 Task: Log work in the project ApprisePro for the issue 'Implement a new backup and recovery solution to minimize data loss' spent time as '6w 3d 11h 1m' and remaining time as '5w 6d 15h 31m' and add a flag. Now add the issue to the epic 'Cloud Backup and Recovery Planning'. Log work in the project ApprisePro for the issue 'Address issues related to incorrect calculations or data aggregation' spent time as '2w 5d 18h 42m' and remaining time as '5w 4d 4h 29m' and clone the issue. Now add the issue to the epic 'High Availability Implementation'
Action: Mouse scrolled (55, 56) with delta (0, 0)
Screenshot: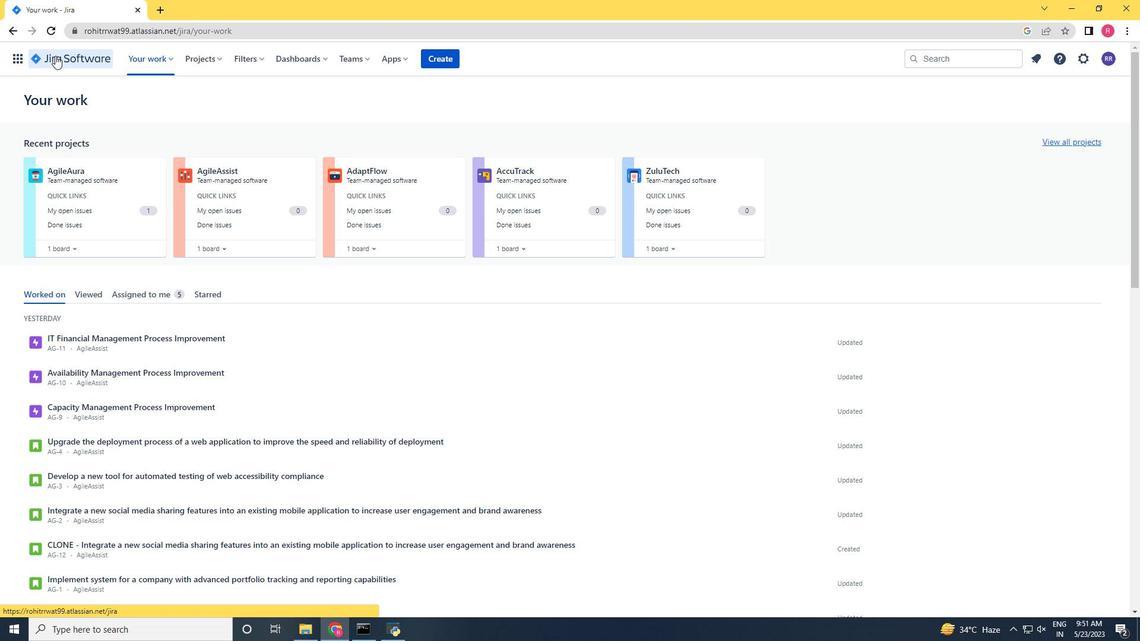 
Action: Mouse scrolled (55, 56) with delta (0, 0)
Screenshot: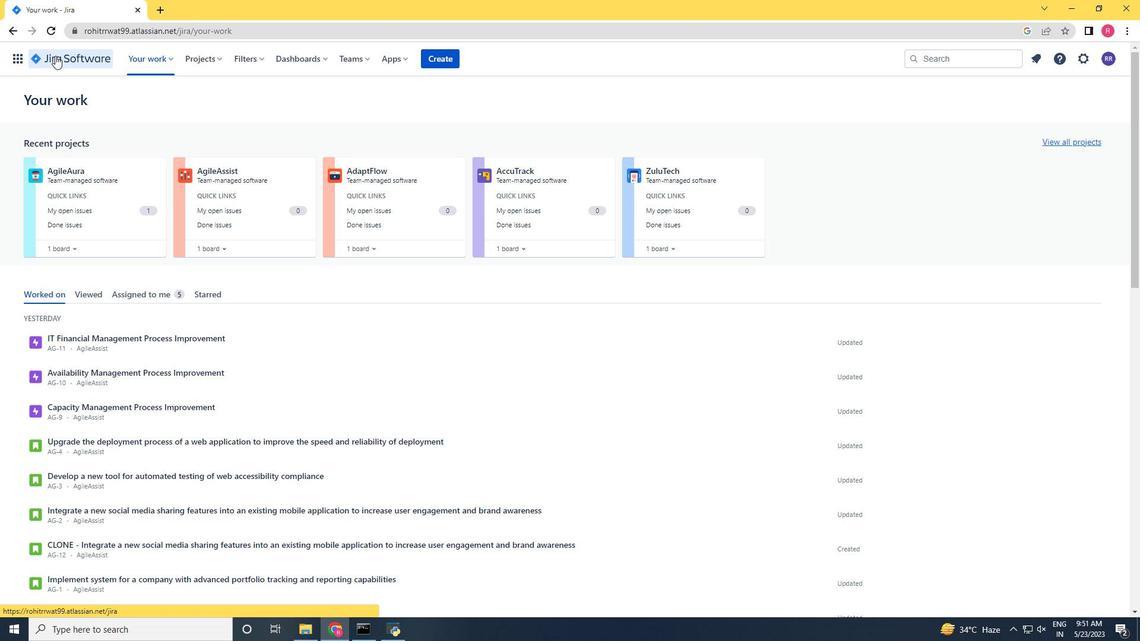 
Action: Mouse moved to (191, 60)
Screenshot: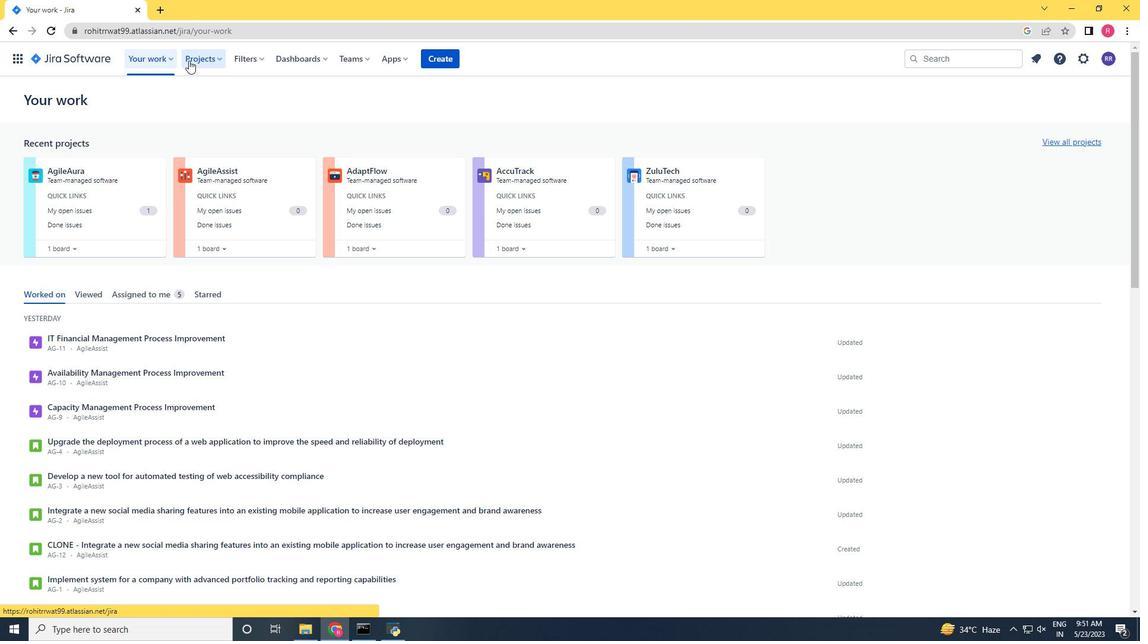 
Action: Mouse pressed left at (191, 60)
Screenshot: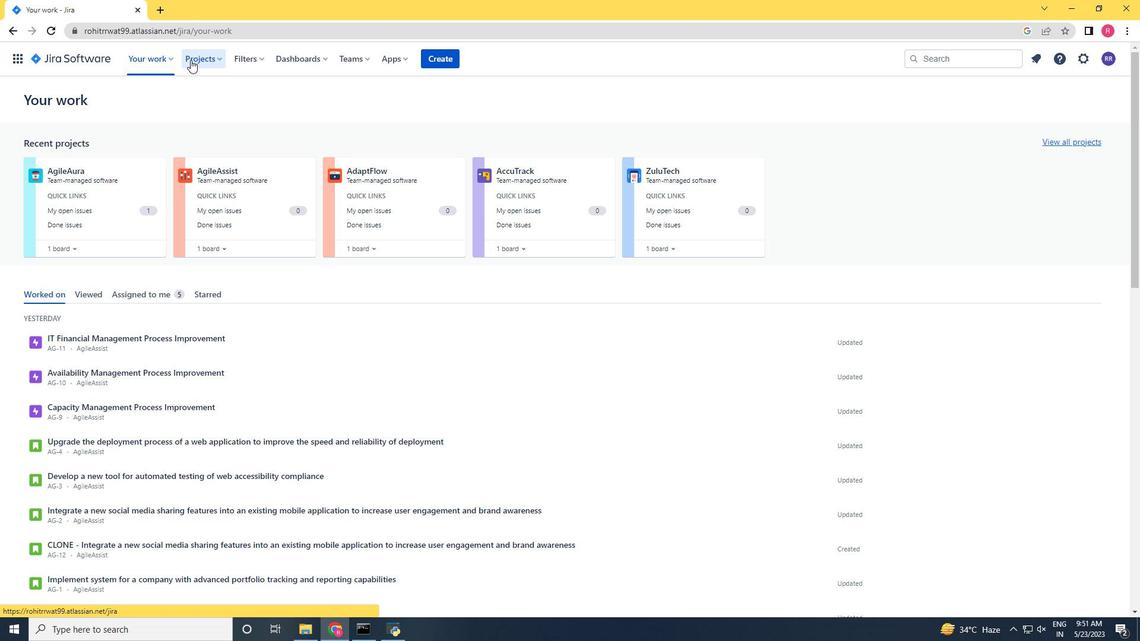
Action: Mouse moved to (275, 114)
Screenshot: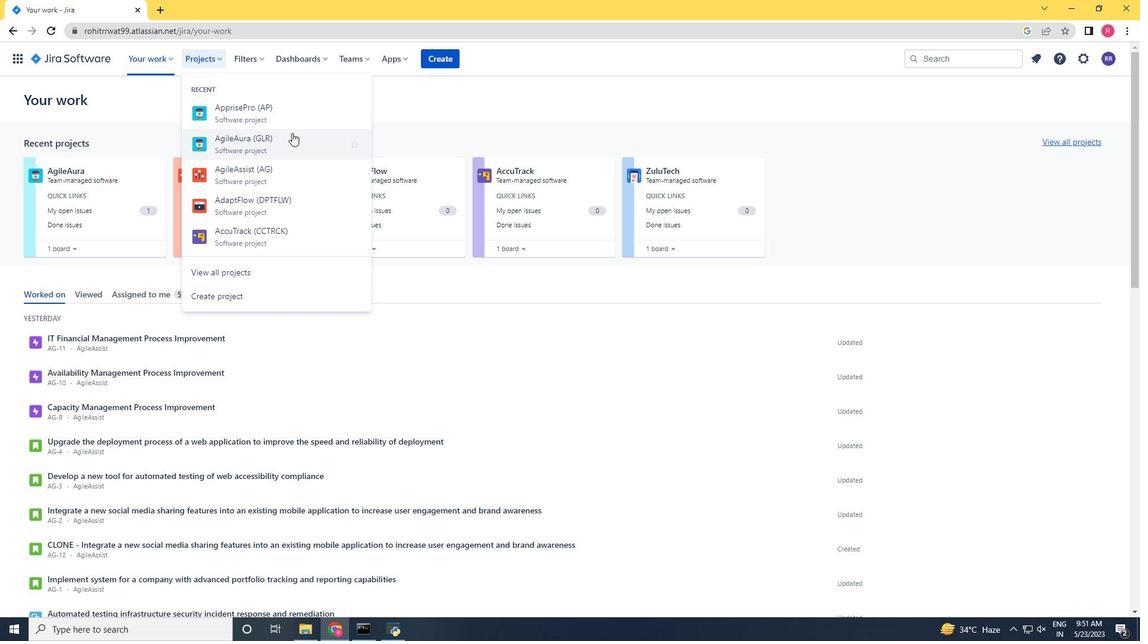 
Action: Mouse pressed left at (275, 114)
Screenshot: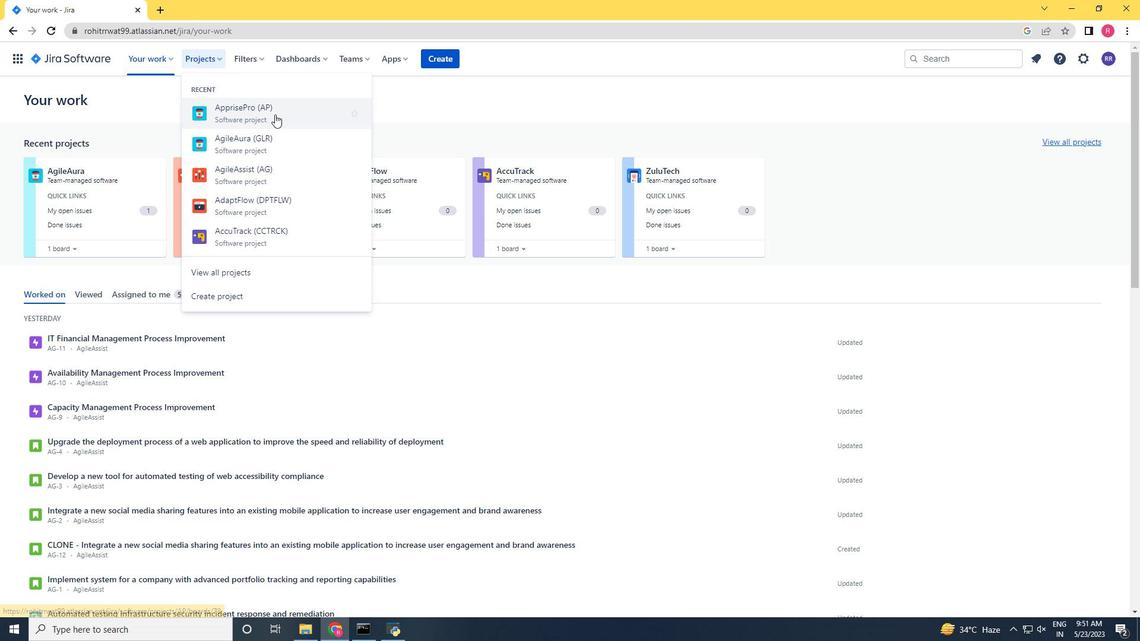 
Action: Mouse moved to (56, 181)
Screenshot: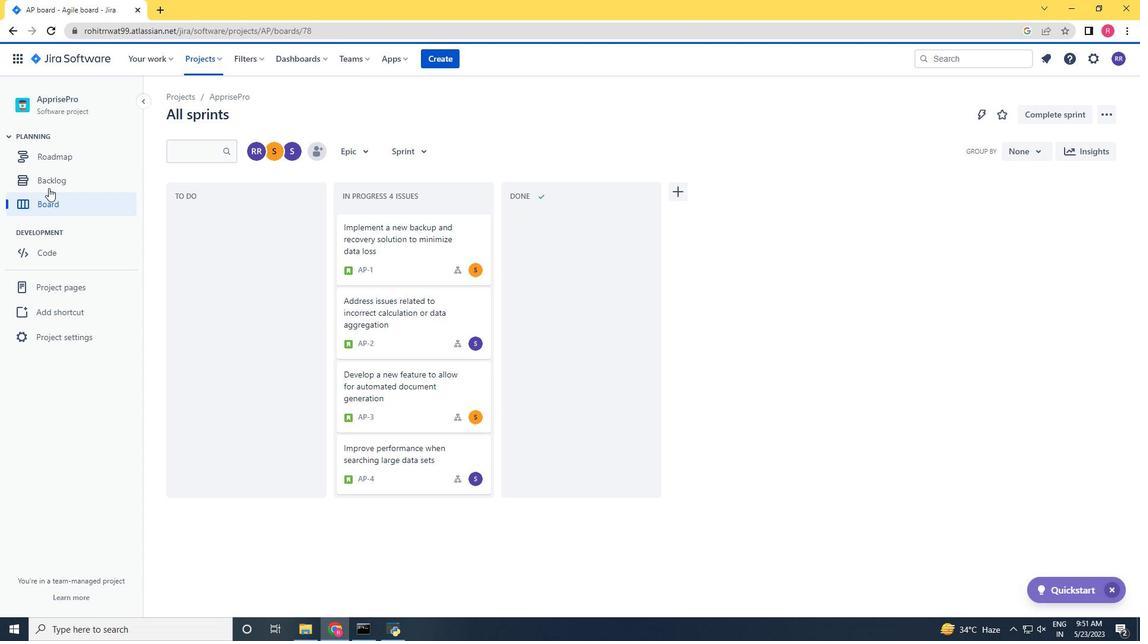 
Action: Mouse pressed left at (56, 181)
Screenshot: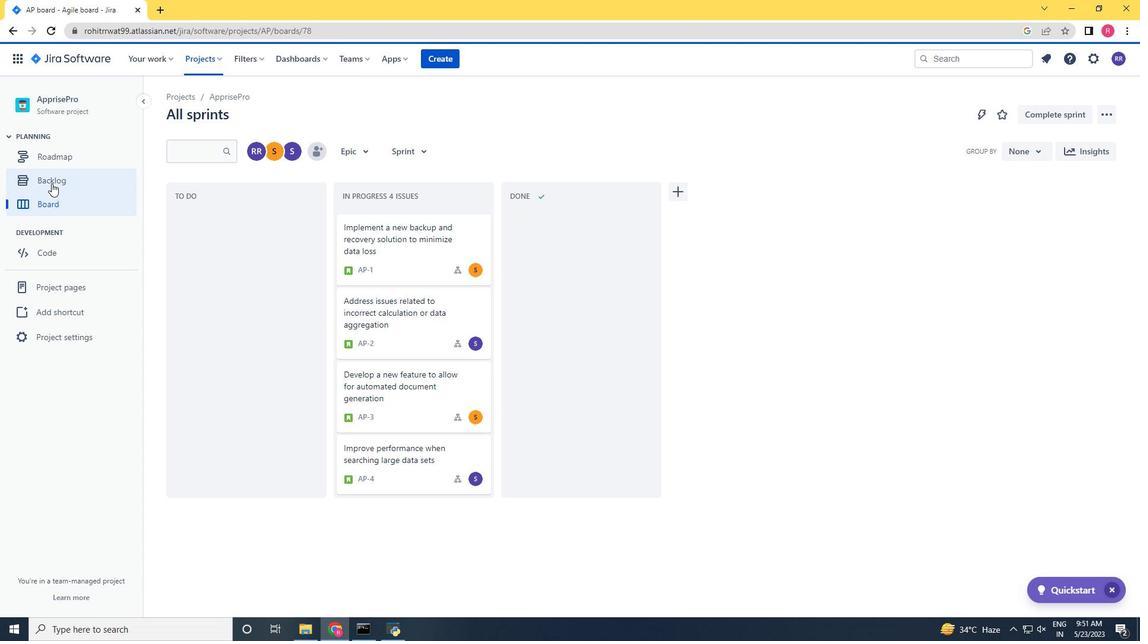 
Action: Mouse moved to (836, 209)
Screenshot: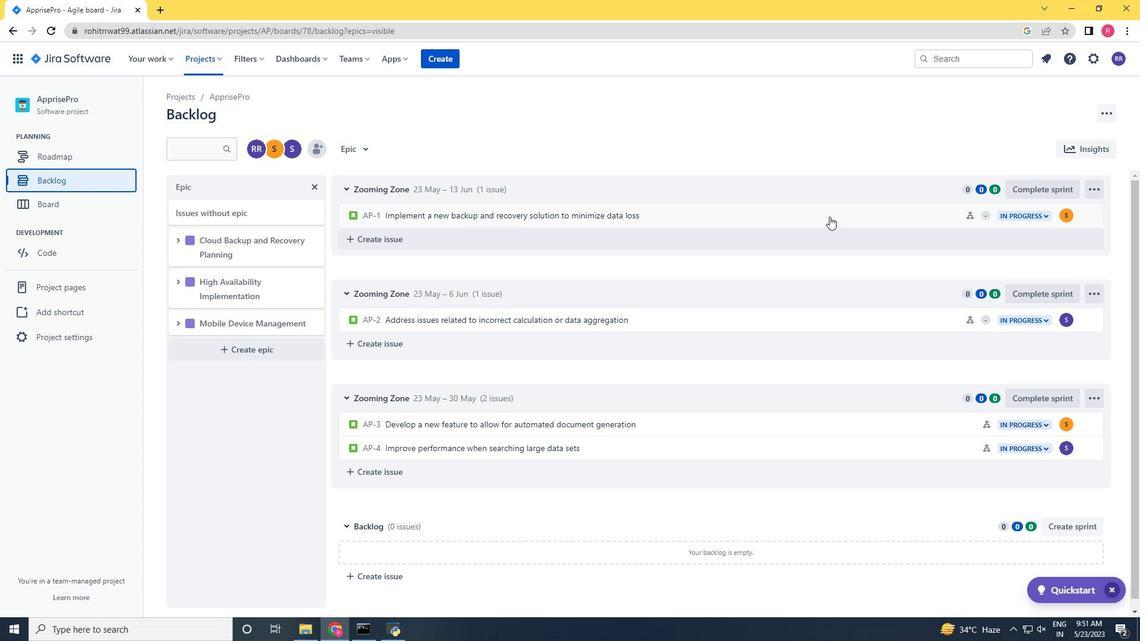 
Action: Mouse pressed left at (836, 209)
Screenshot: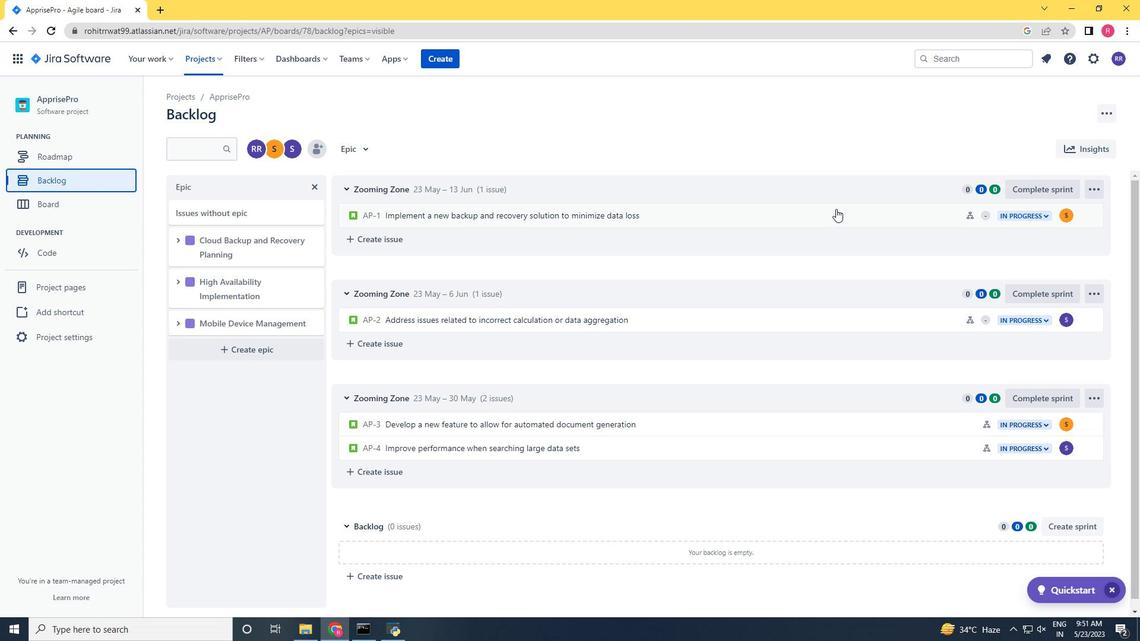 
Action: Mouse moved to (1085, 189)
Screenshot: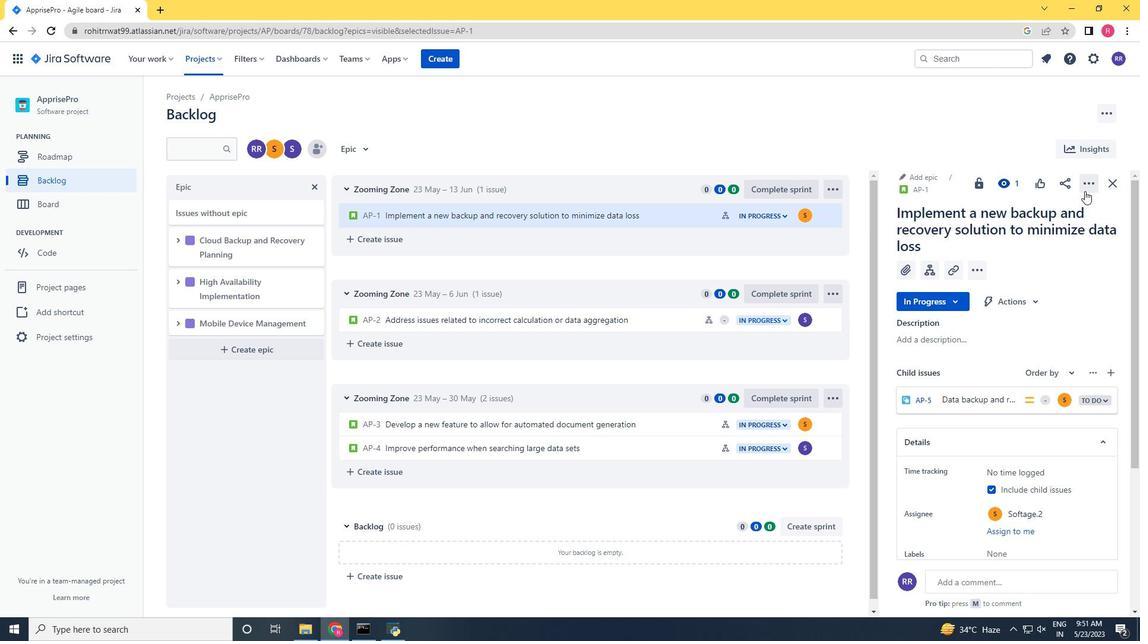 
Action: Mouse pressed left at (1085, 189)
Screenshot: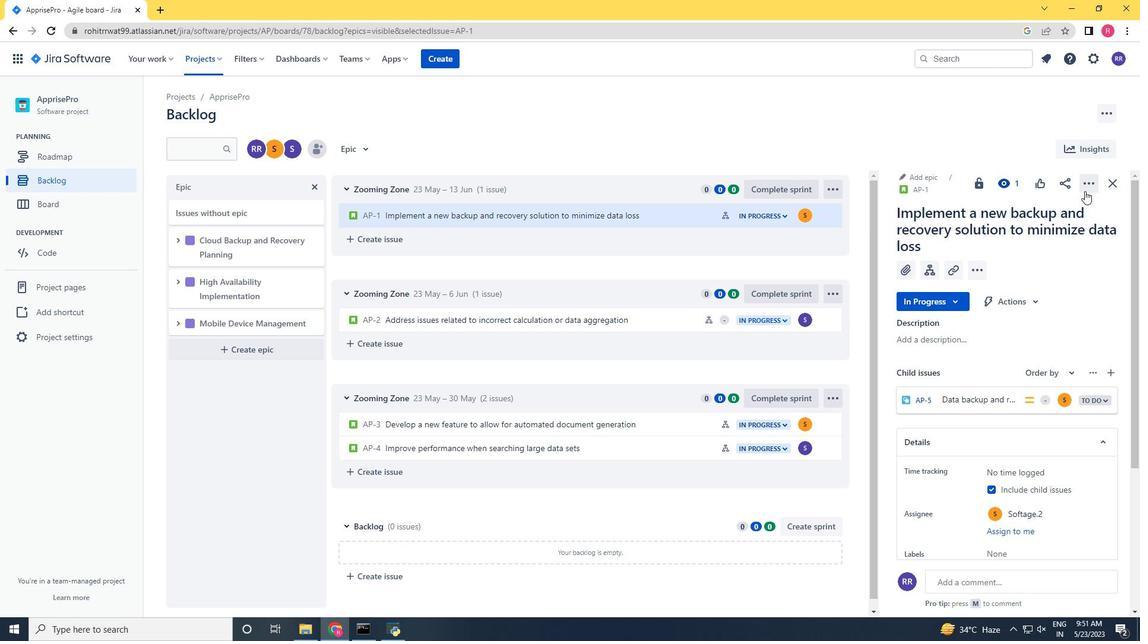 
Action: Mouse moved to (1024, 221)
Screenshot: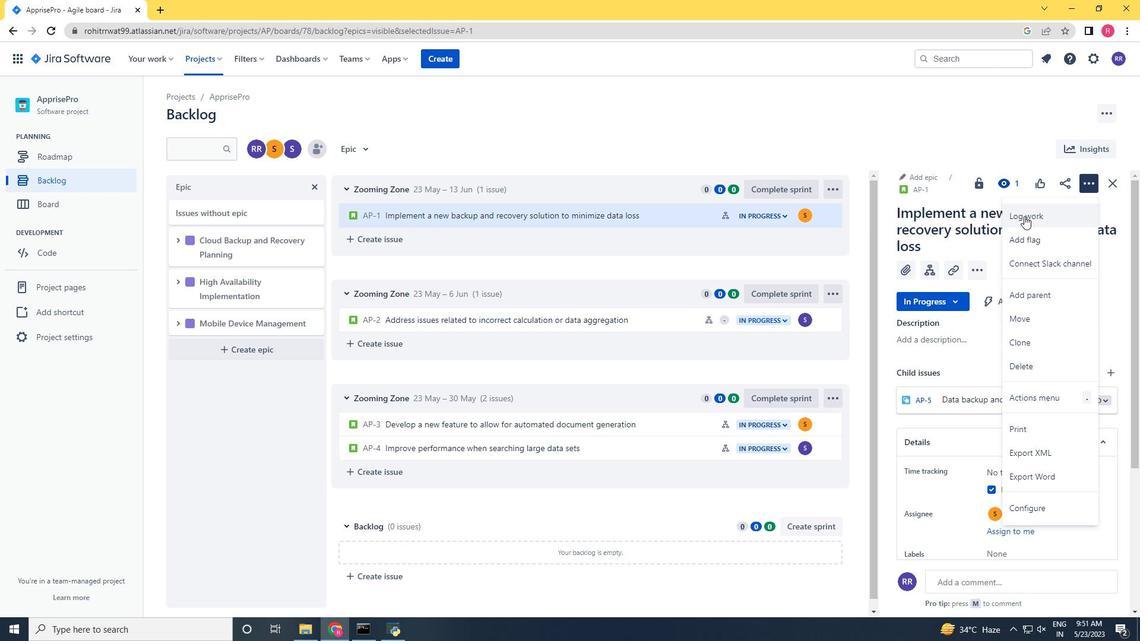 
Action: Mouse pressed left at (1024, 221)
Screenshot: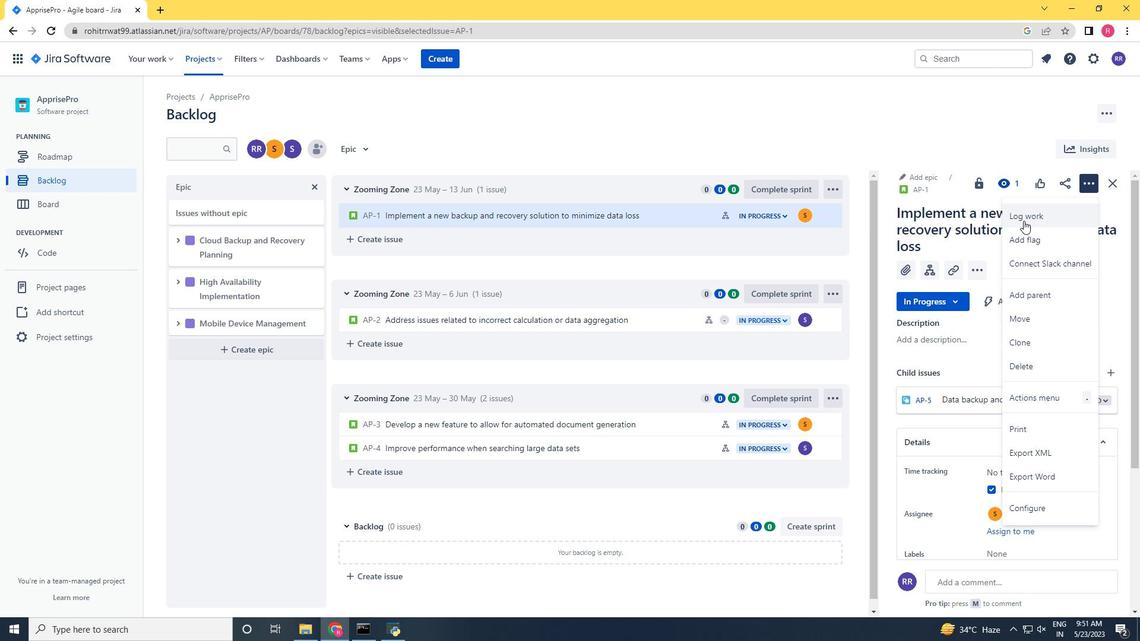 
Action: Key pressed <Key.shift><Key.shift><Key.shift><Key.shift><Key.shift><Key.shift><Key.shift><Key.shift><Key.shift><Key.shift>^w<Key.backspace><Key.backspace><Key.backspace>6w<Key.space>3d<Key.space>11h<Key.space>1m<Key.tab>5w<Key.space>6d<Key.space>15h<Key.space>31m
Screenshot: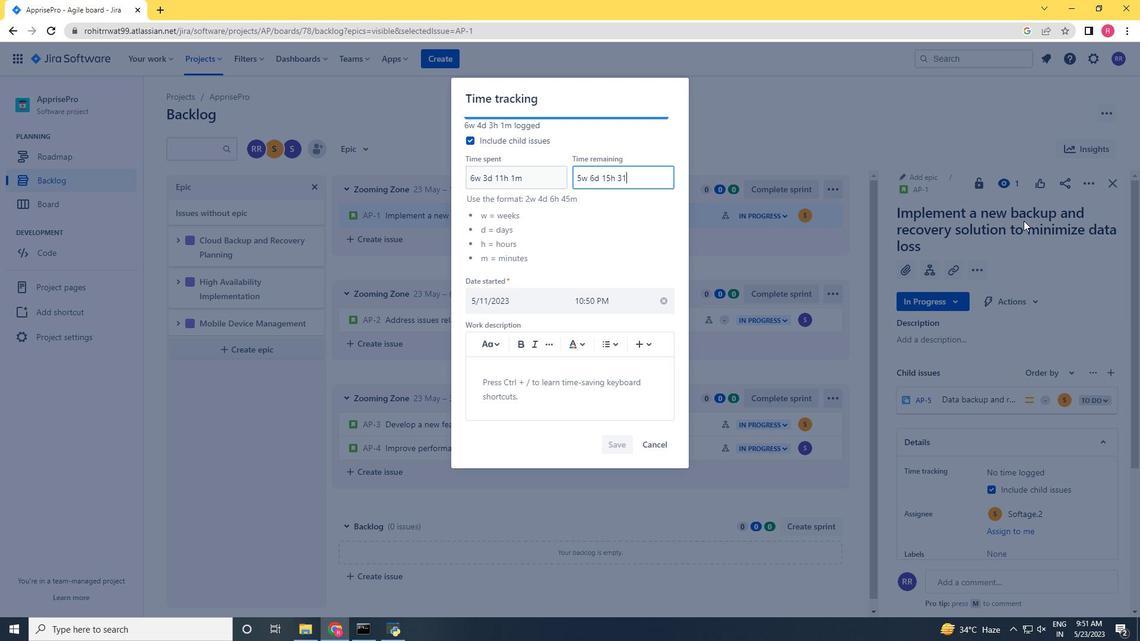 
Action: Mouse moved to (613, 443)
Screenshot: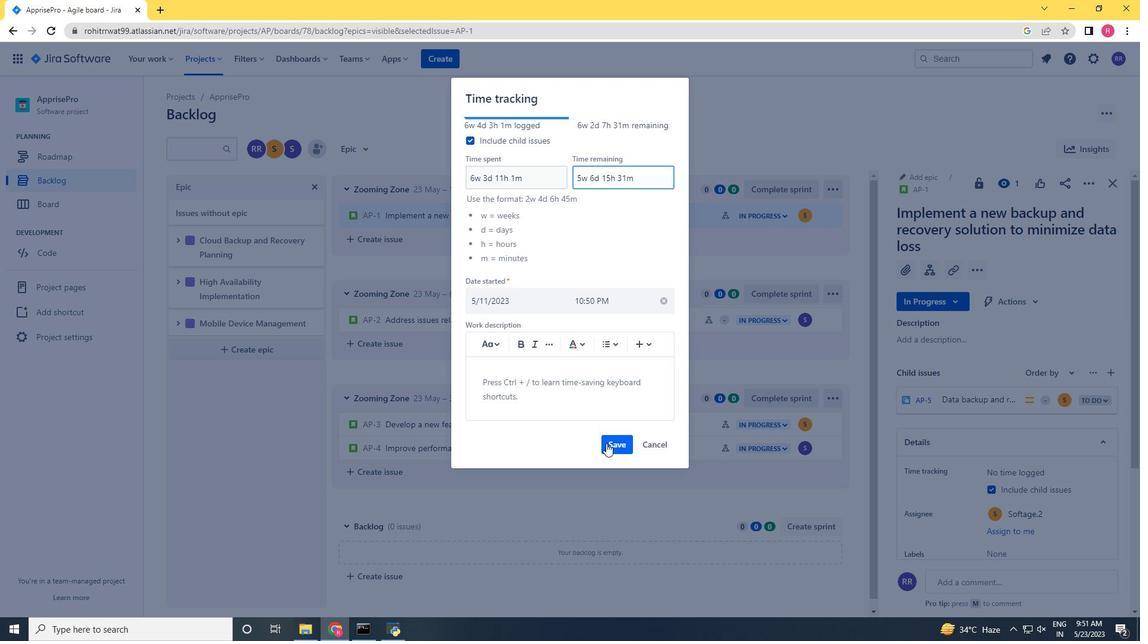 
Action: Mouse pressed left at (613, 443)
Screenshot: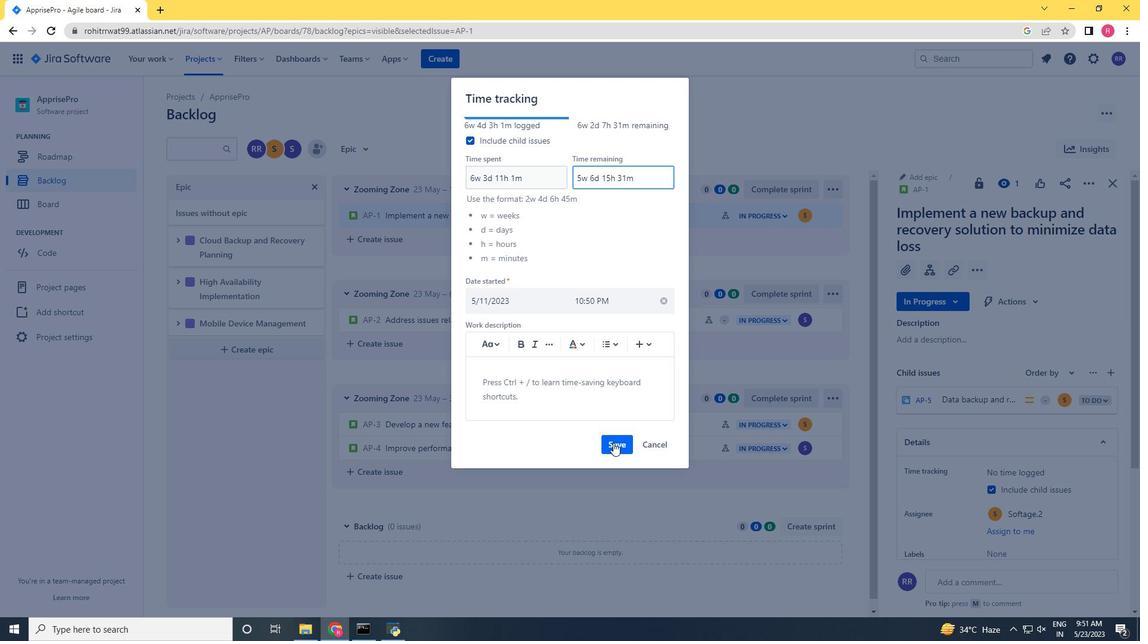 
Action: Mouse moved to (1086, 183)
Screenshot: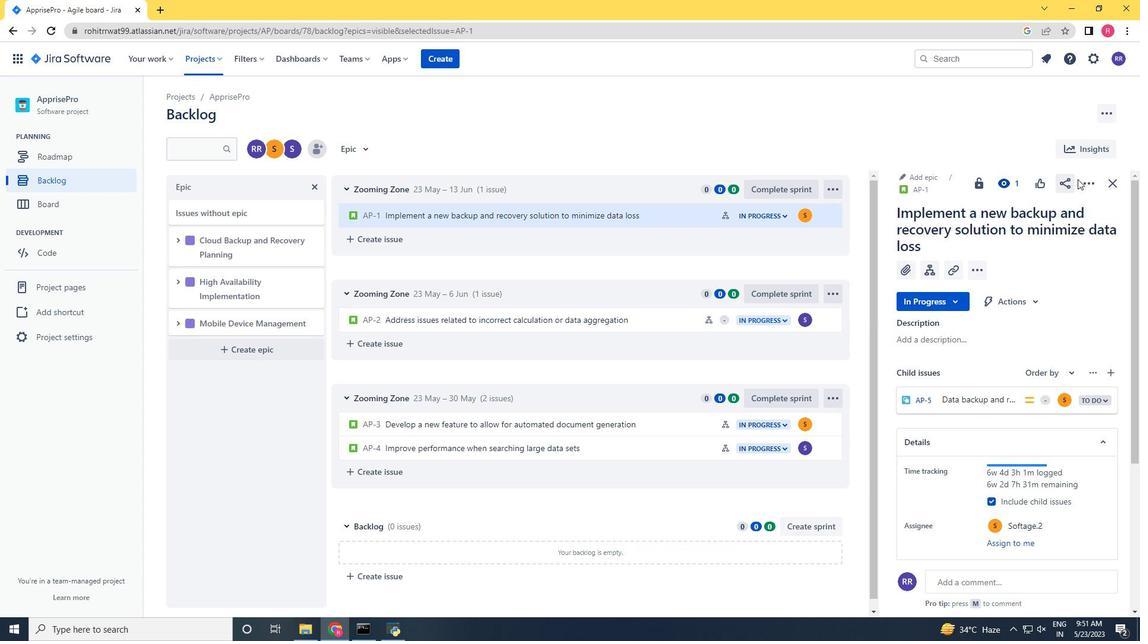 
Action: Mouse pressed left at (1086, 183)
Screenshot: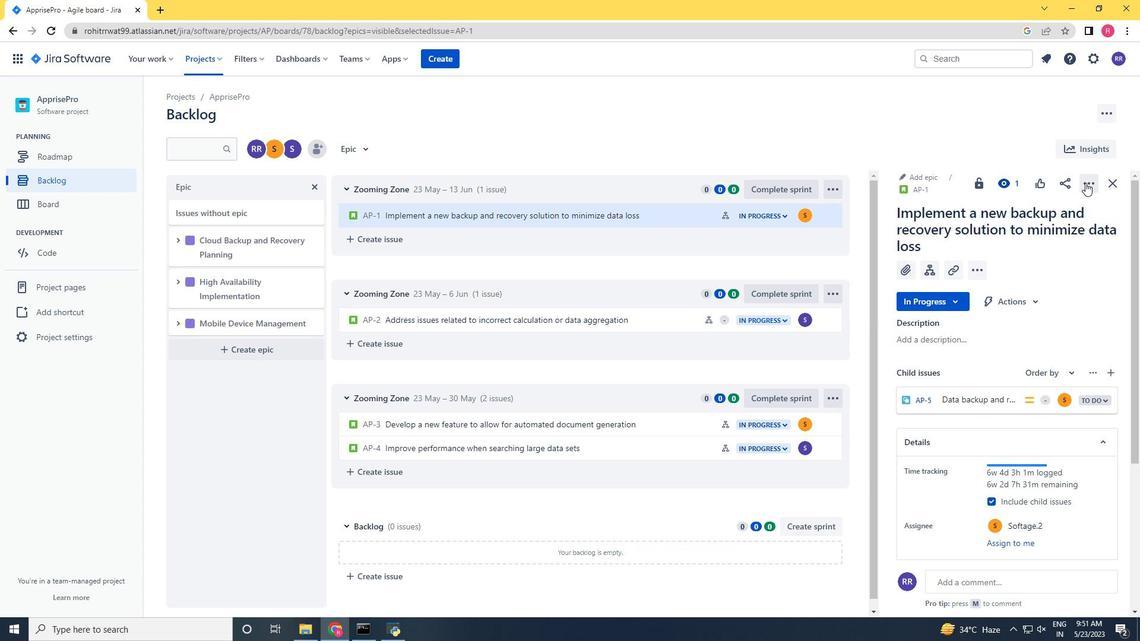 
Action: Mouse moved to (1018, 248)
Screenshot: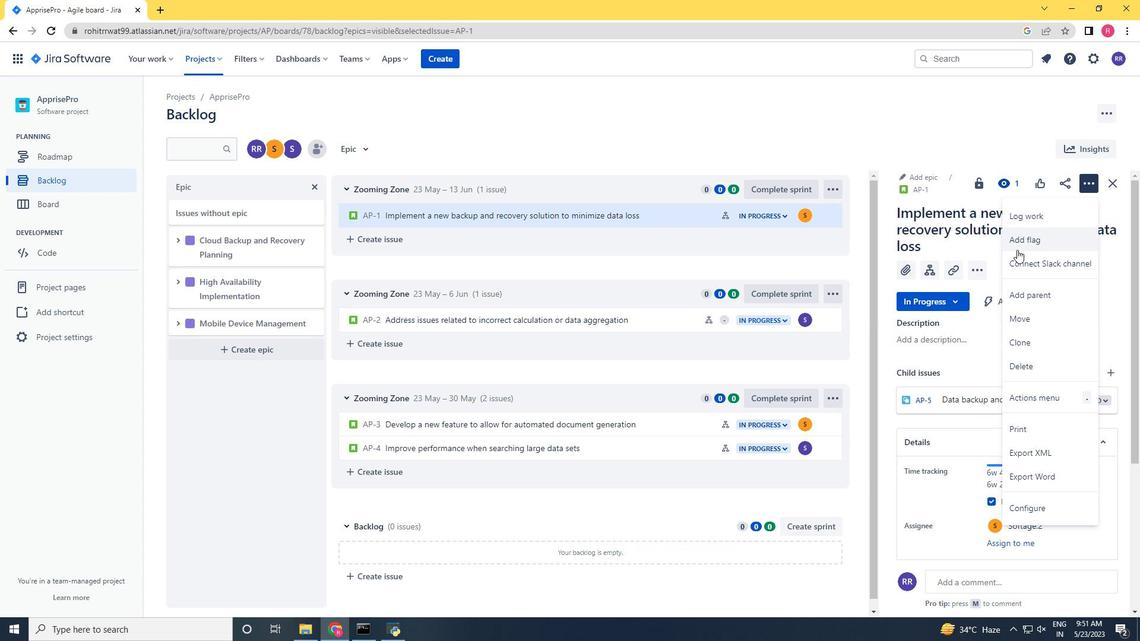 
Action: Mouse pressed left at (1018, 248)
Screenshot: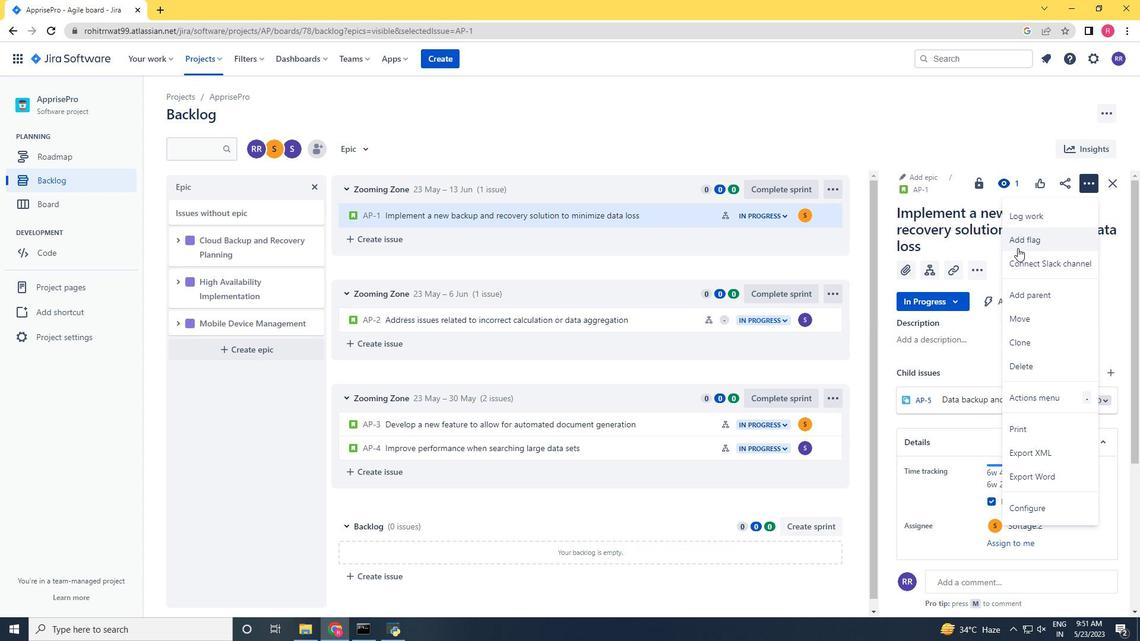 
Action: Mouse moved to (663, 215)
Screenshot: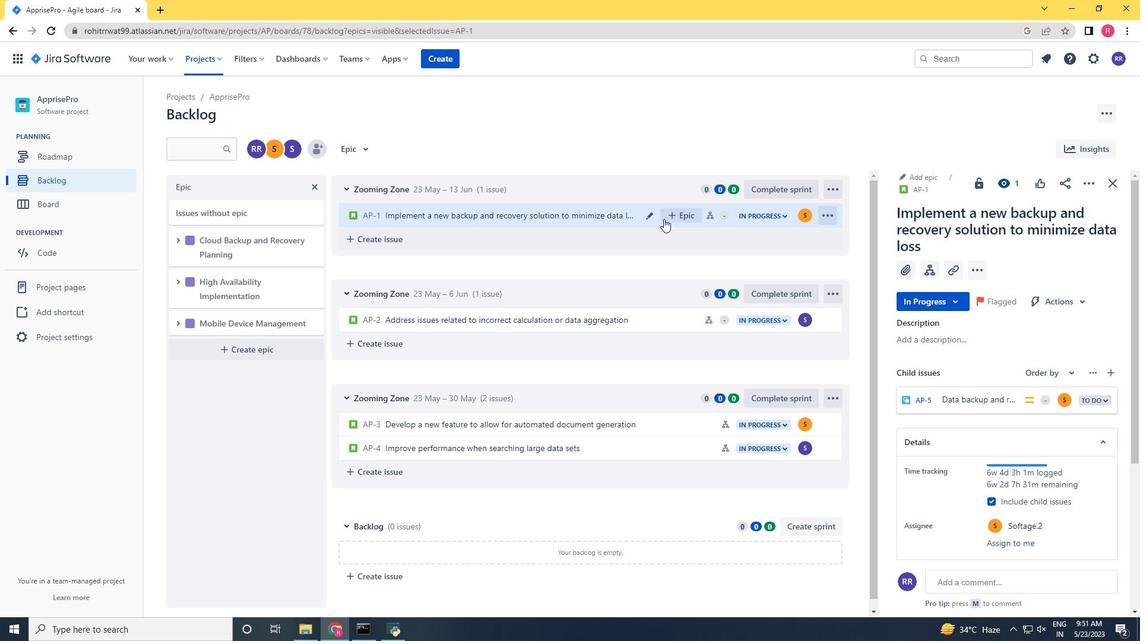 
Action: Mouse pressed left at (663, 215)
Screenshot: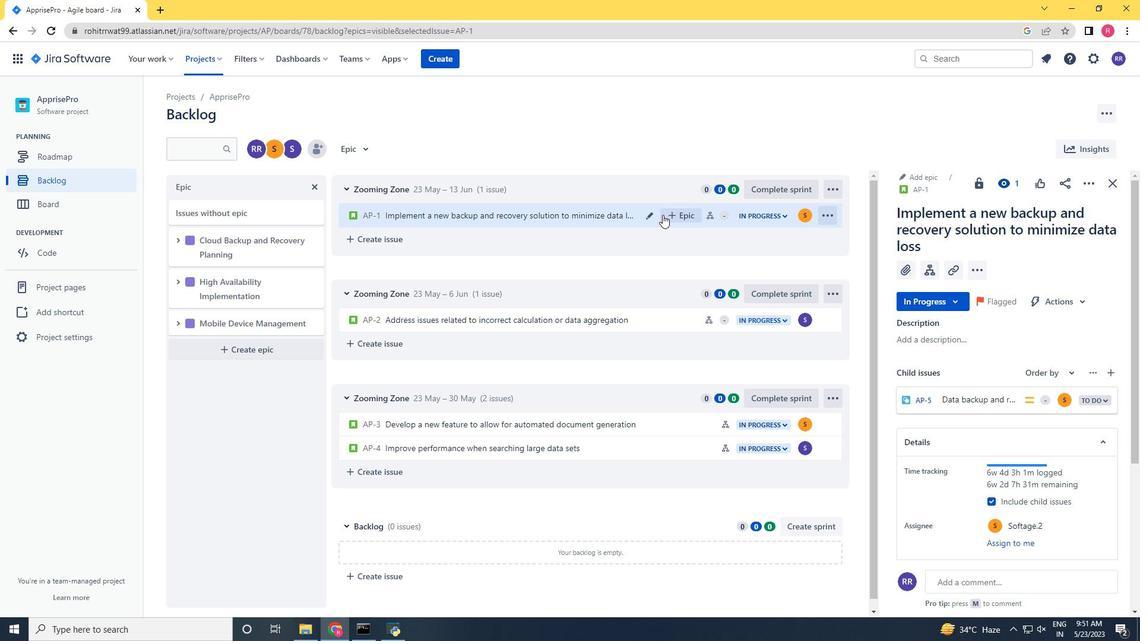 
Action: Mouse moved to (692, 297)
Screenshot: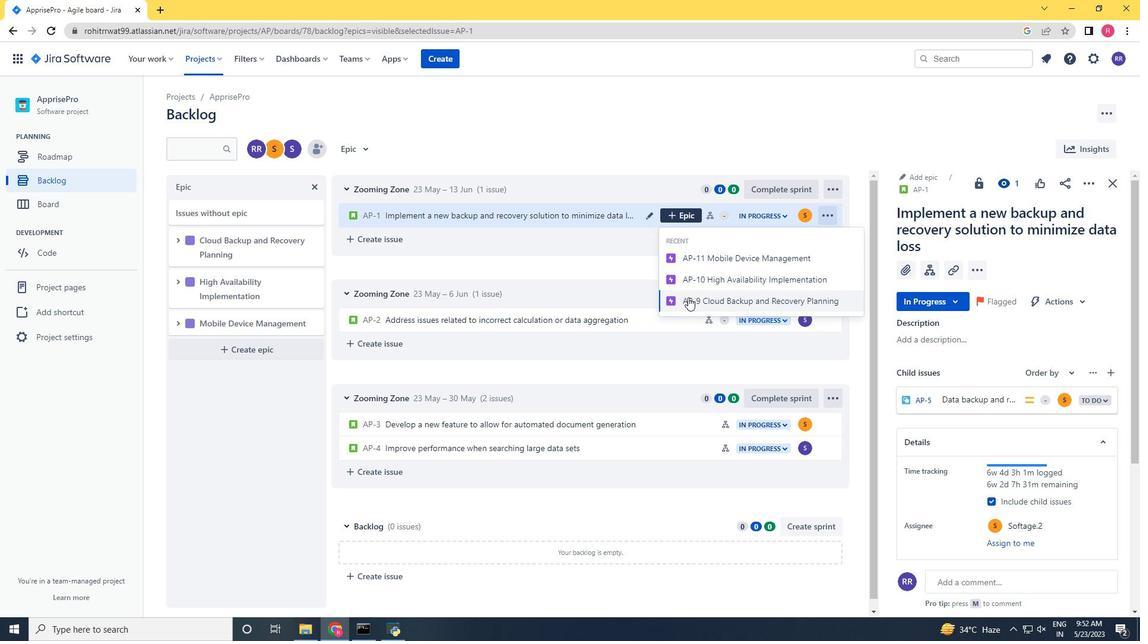 
Action: Mouse pressed left at (692, 297)
Screenshot: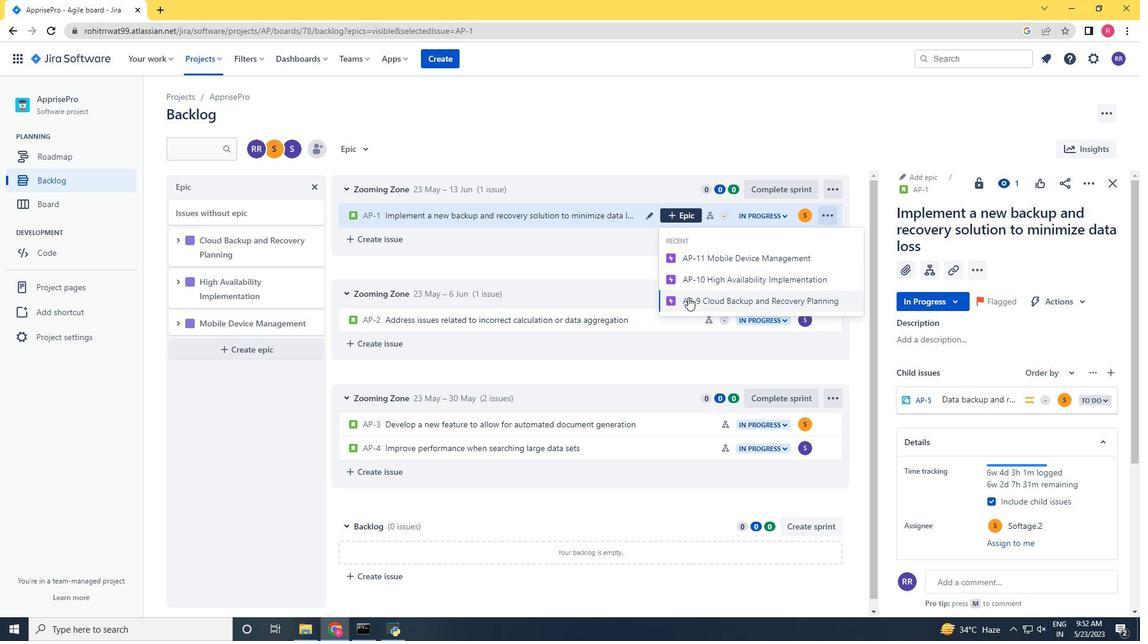
Action: Mouse moved to (607, 329)
Screenshot: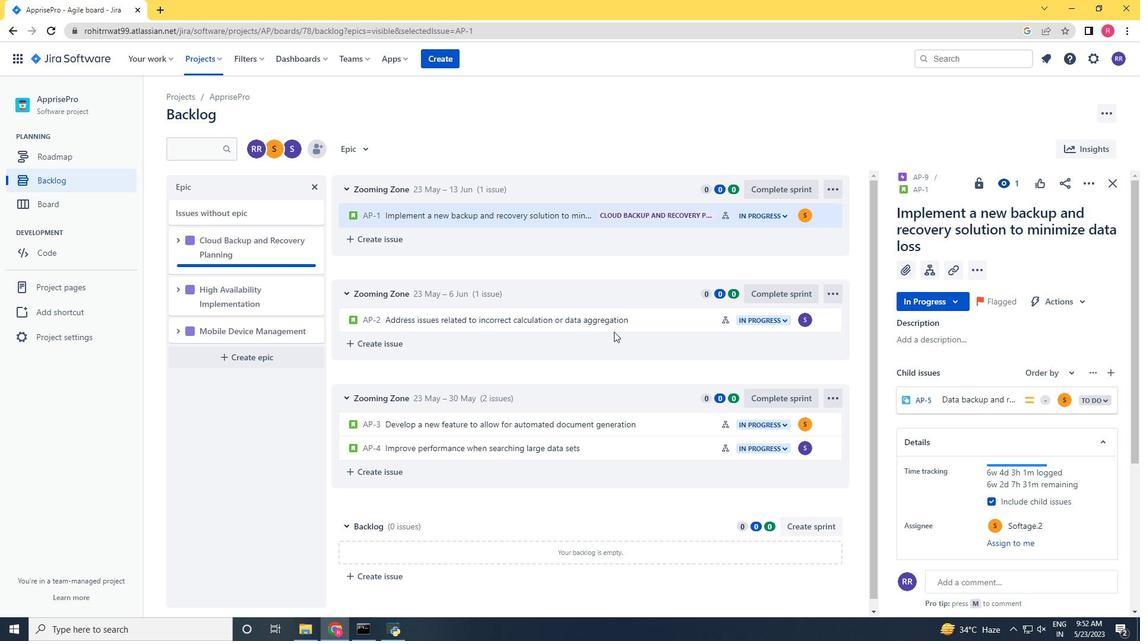 
Action: Mouse pressed left at (607, 329)
Screenshot: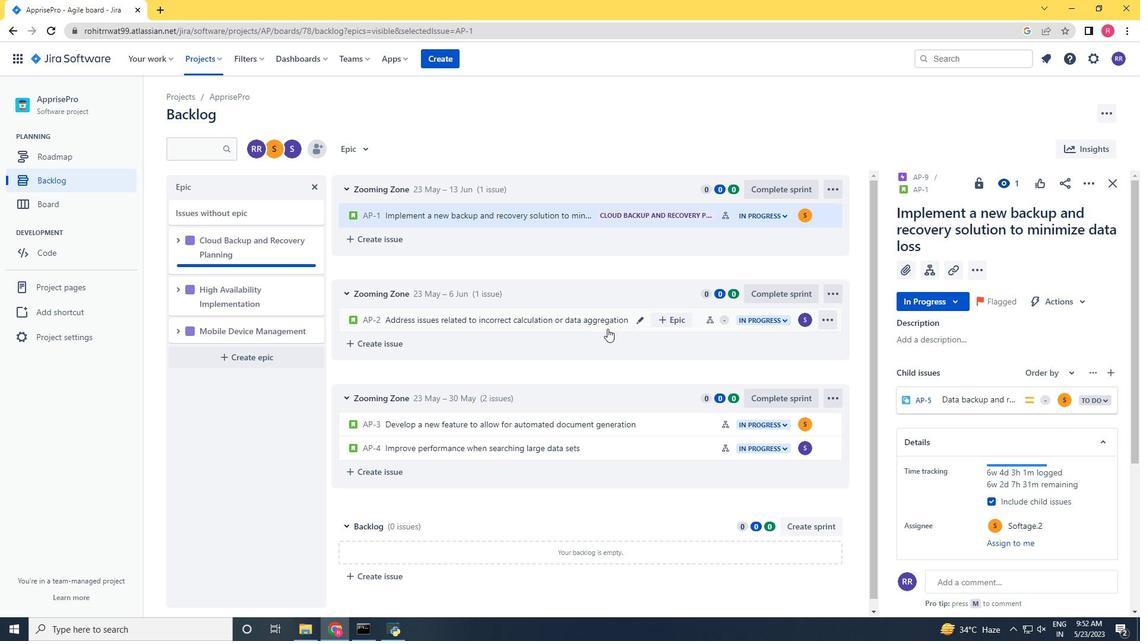 
Action: Mouse moved to (1089, 184)
Screenshot: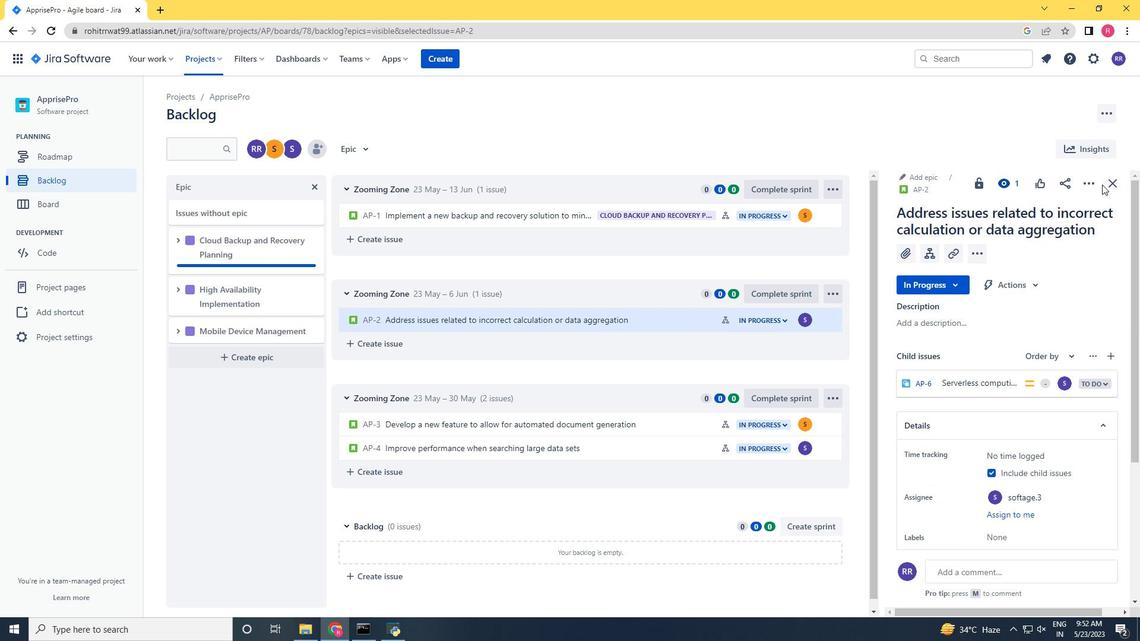 
Action: Mouse pressed left at (1089, 184)
Screenshot: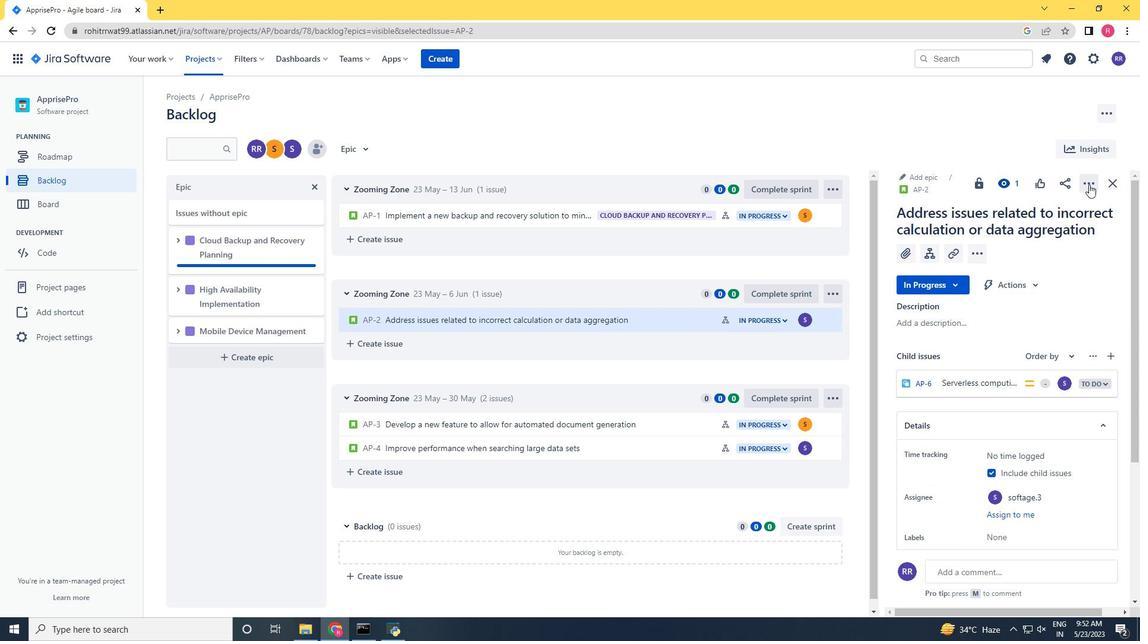 
Action: Mouse moved to (1018, 221)
Screenshot: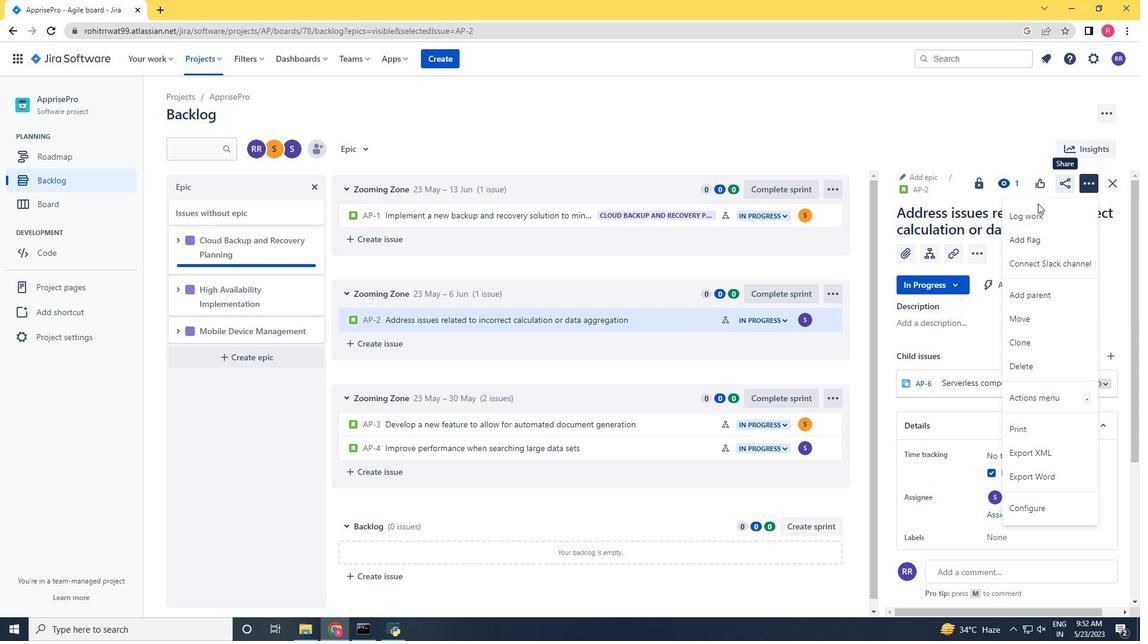 
Action: Mouse pressed left at (1018, 221)
Screenshot: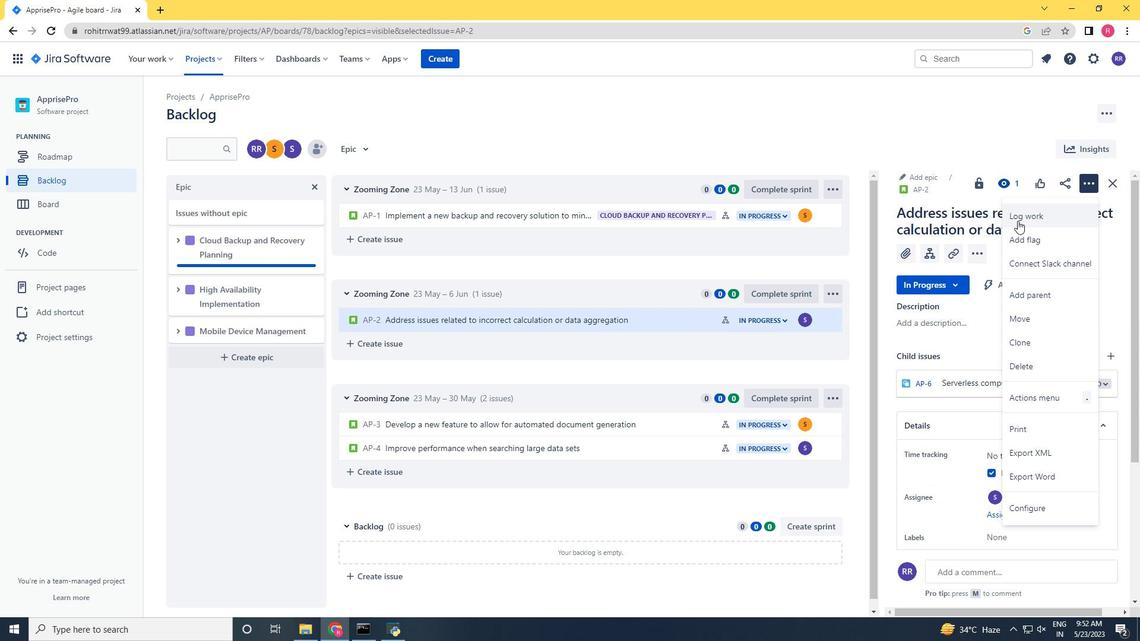 
Action: Key pressed 2w<Key.space><Key.space>5d<Key.space>18h<Key.space>42m<Key.tab>
Screenshot: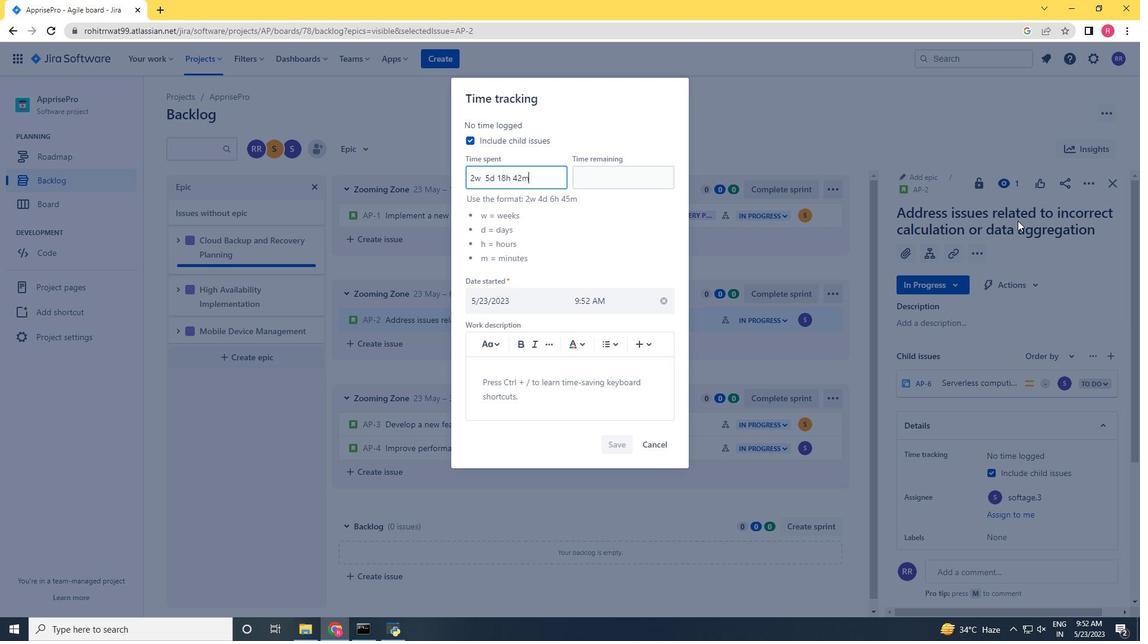 
Action: Mouse scrolled (1018, 221) with delta (0, 0)
Screenshot: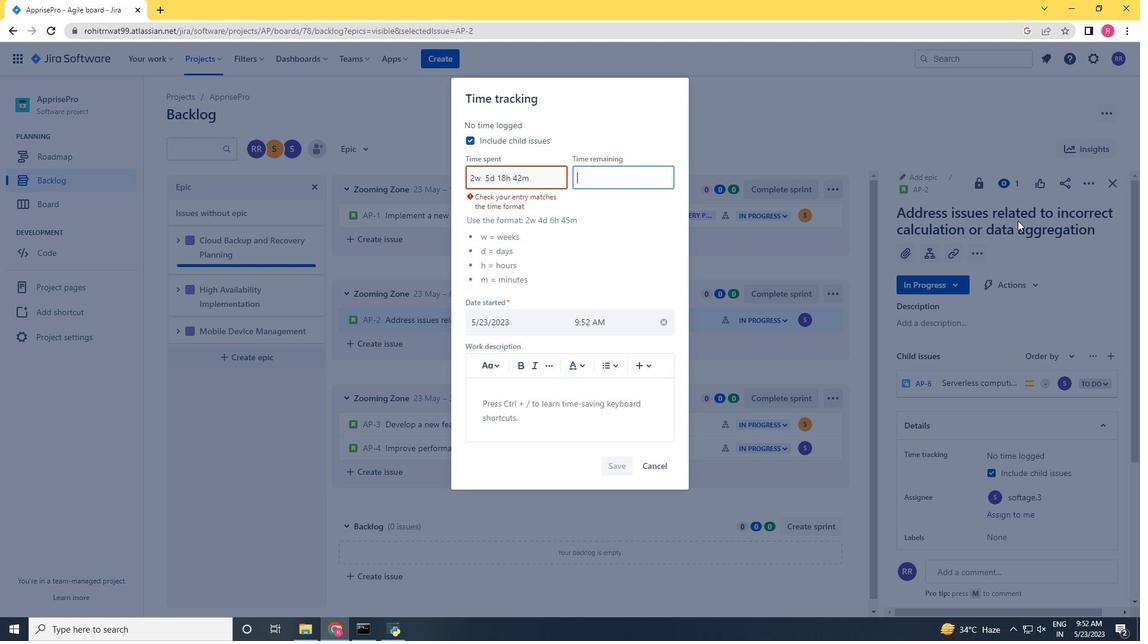 
Action: Mouse moved to (485, 178)
Screenshot: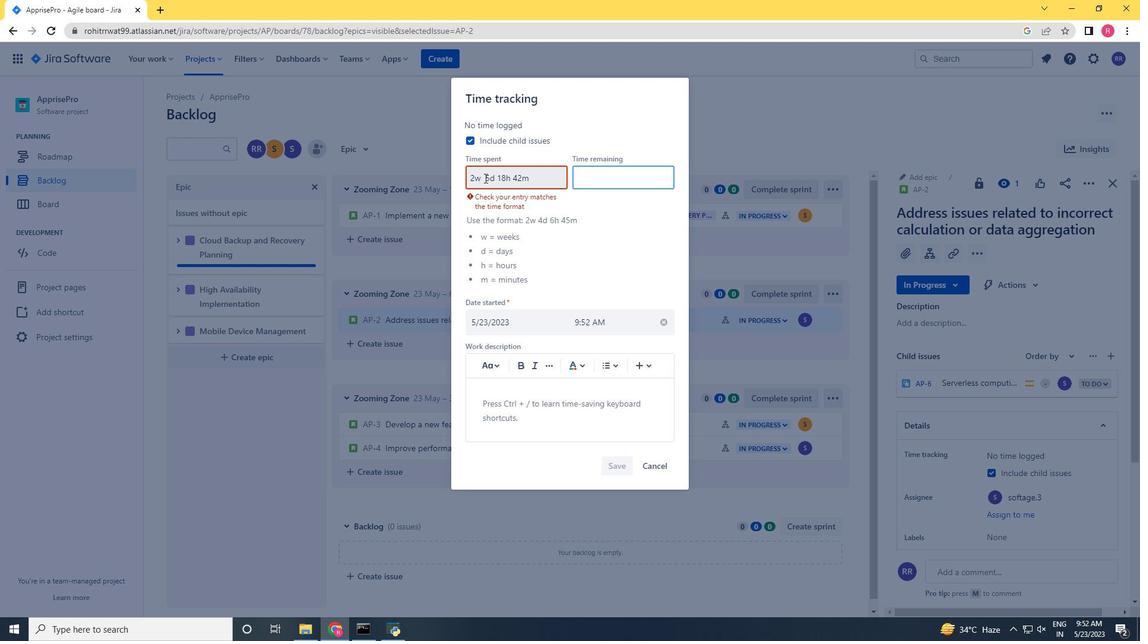
Action: Mouse pressed left at (485, 178)
Screenshot: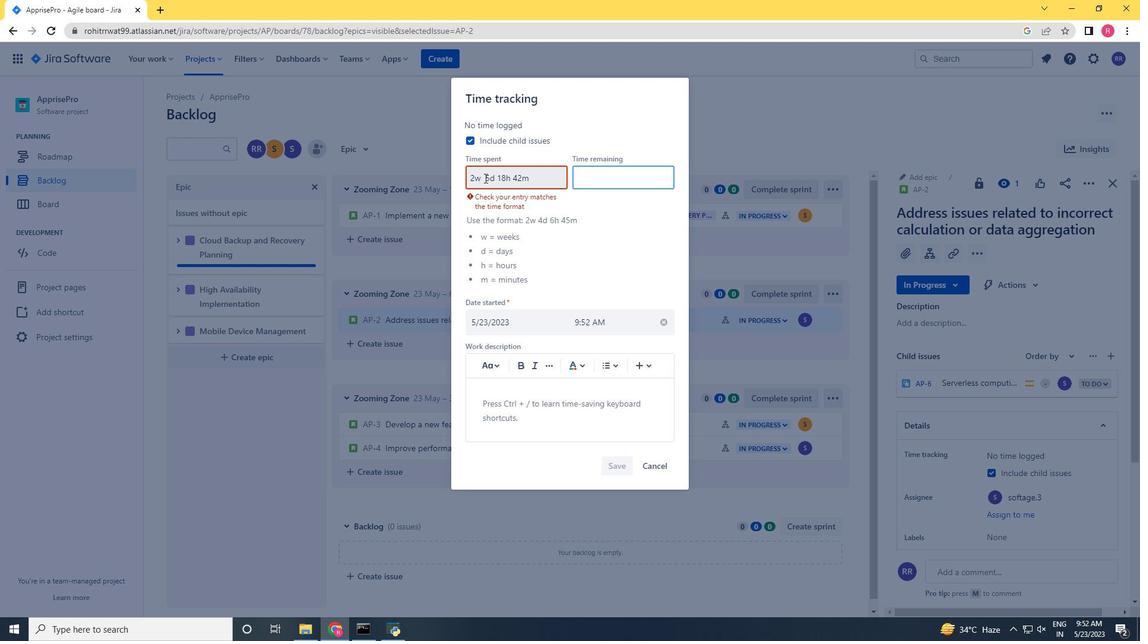 
Action: Key pressed <Key.backspace>
Screenshot: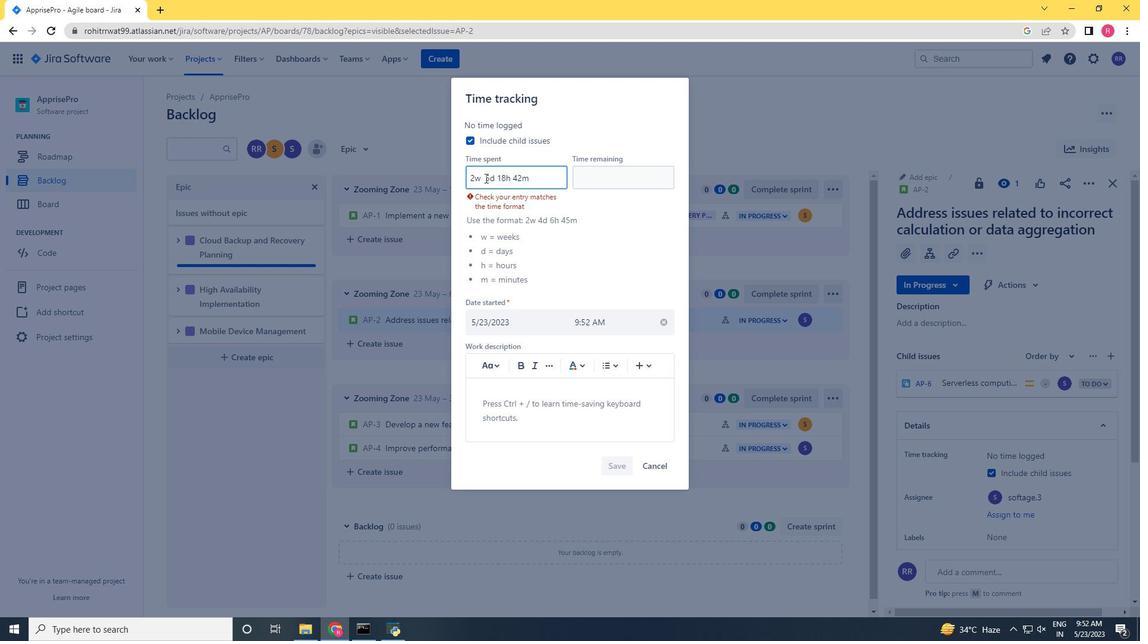 
Action: Mouse moved to (622, 182)
Screenshot: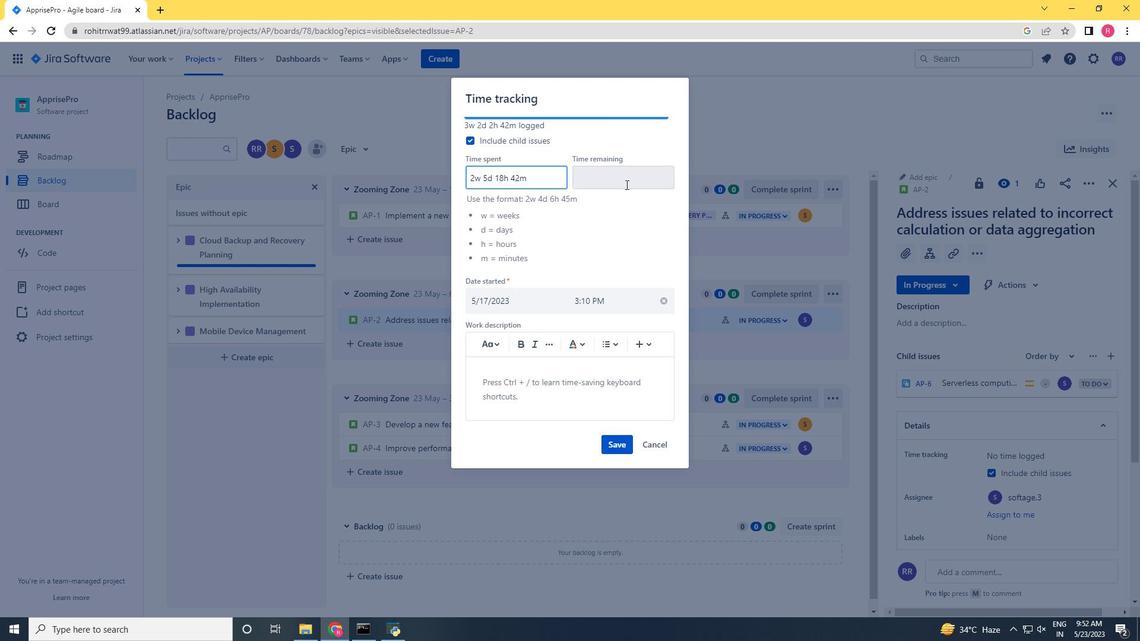 
Action: Mouse pressed left at (622, 182)
Screenshot: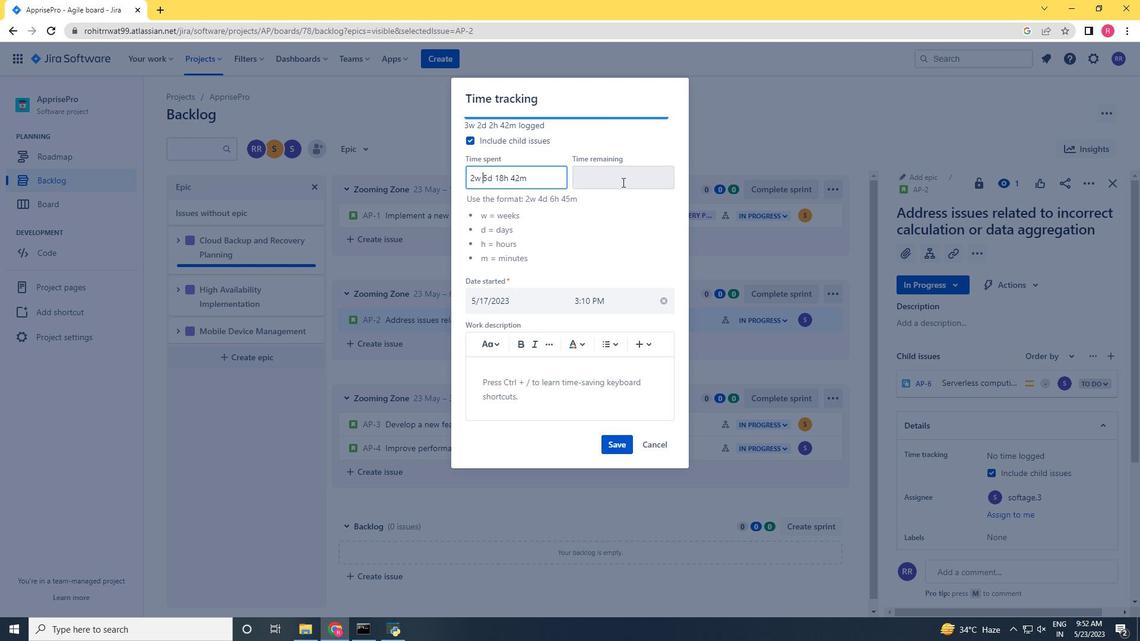 
Action: Key pressed 5w<Key.space>4d<Key.space><Key.space>4h<Key.space>29m
Screenshot: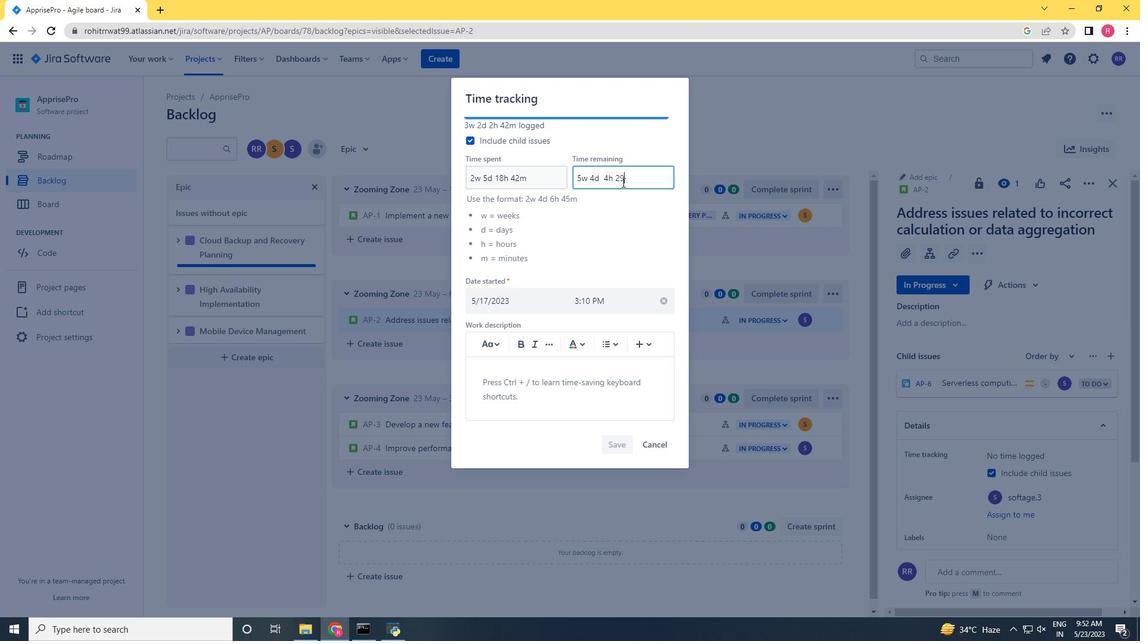 
Action: Mouse moved to (590, 178)
Screenshot: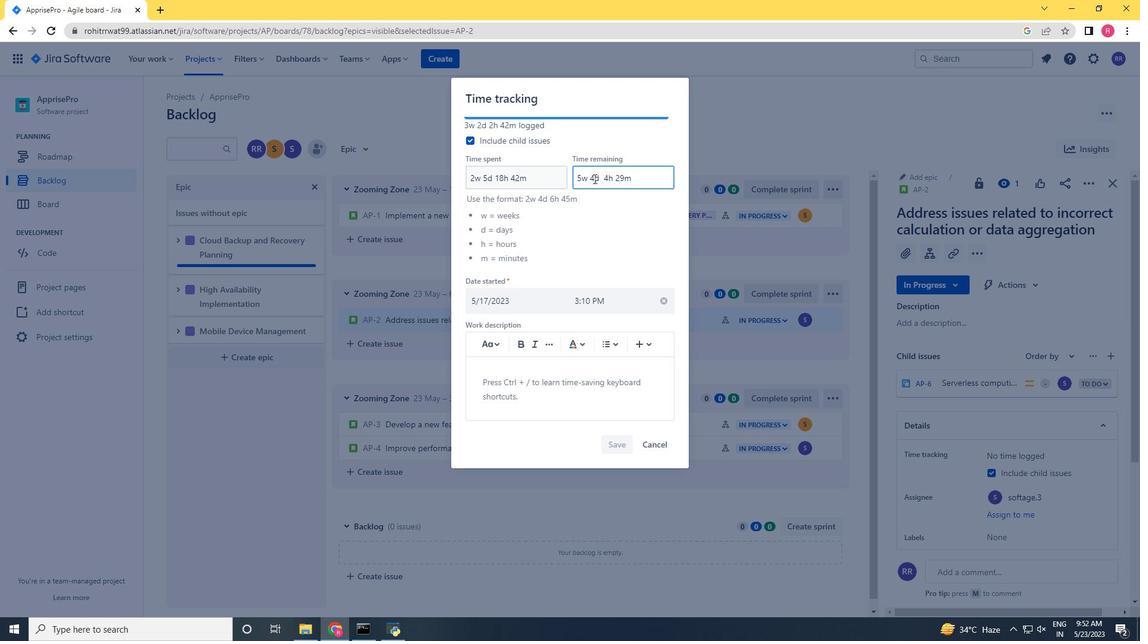 
Action: Mouse pressed left at (590, 178)
Screenshot: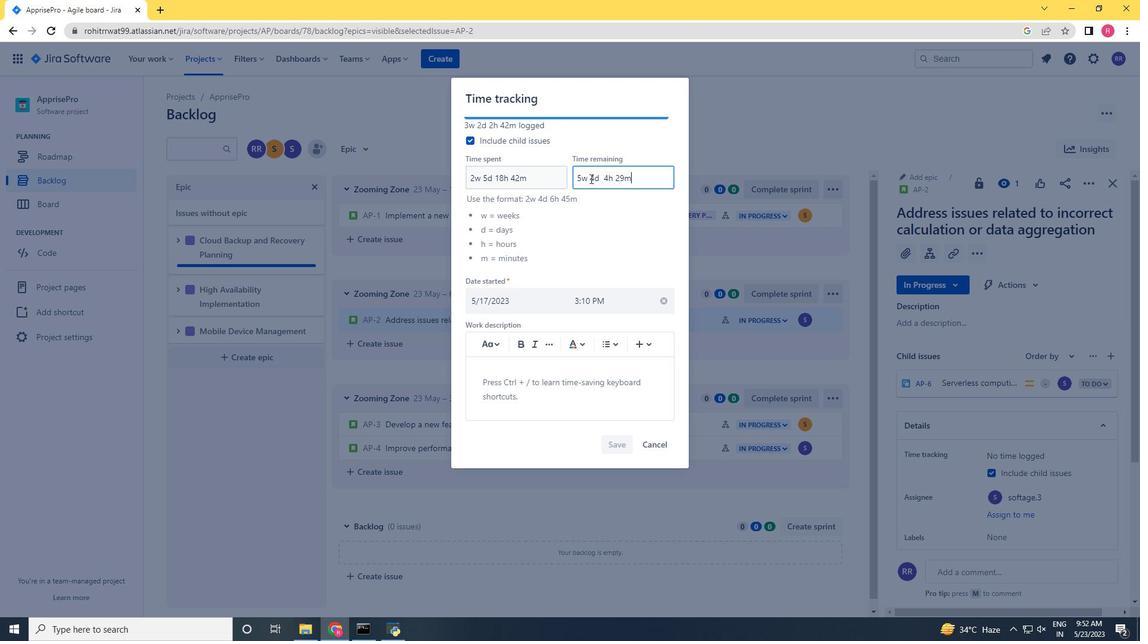 
Action: Mouse moved to (616, 178)
Screenshot: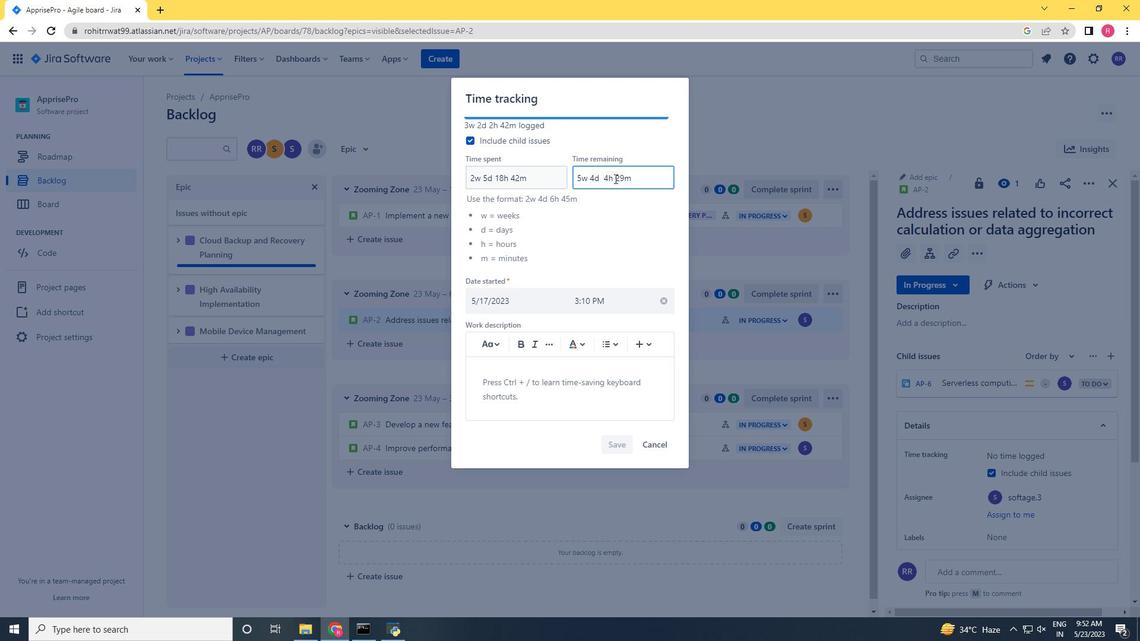 
Action: Mouse pressed left at (616, 178)
Screenshot: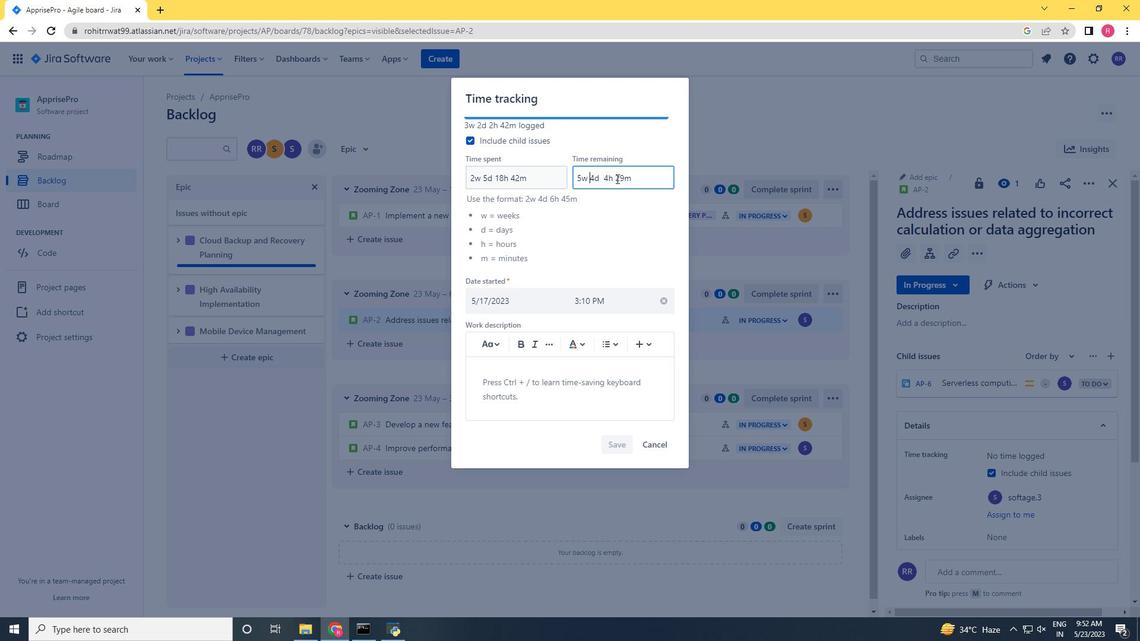 
Action: Mouse moved to (605, 178)
Screenshot: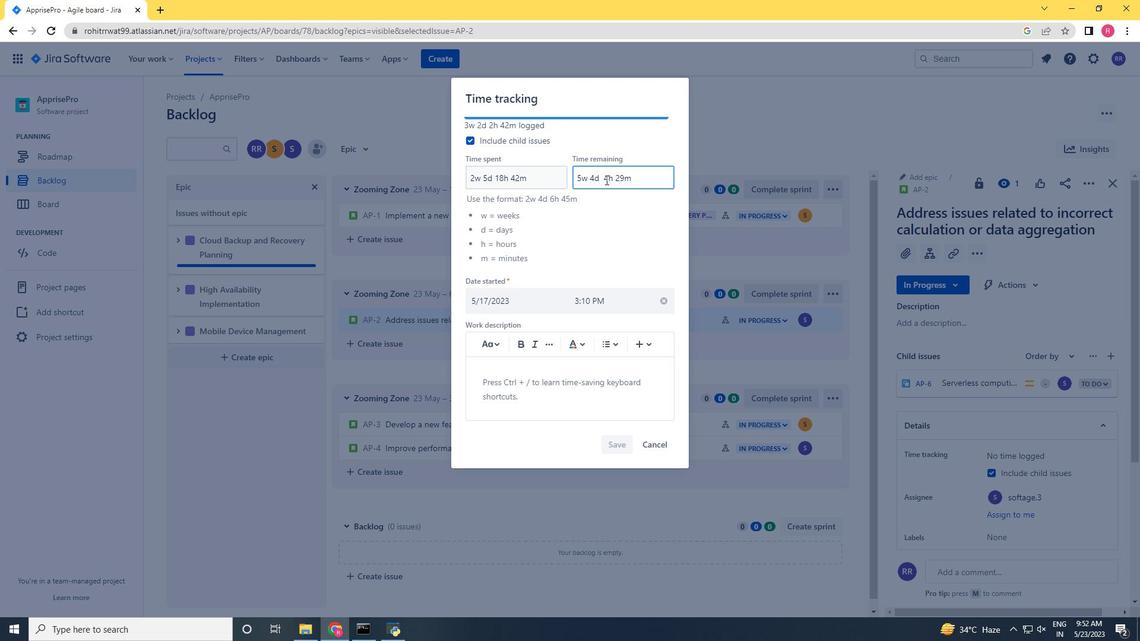 
Action: Mouse pressed left at (605, 178)
Screenshot: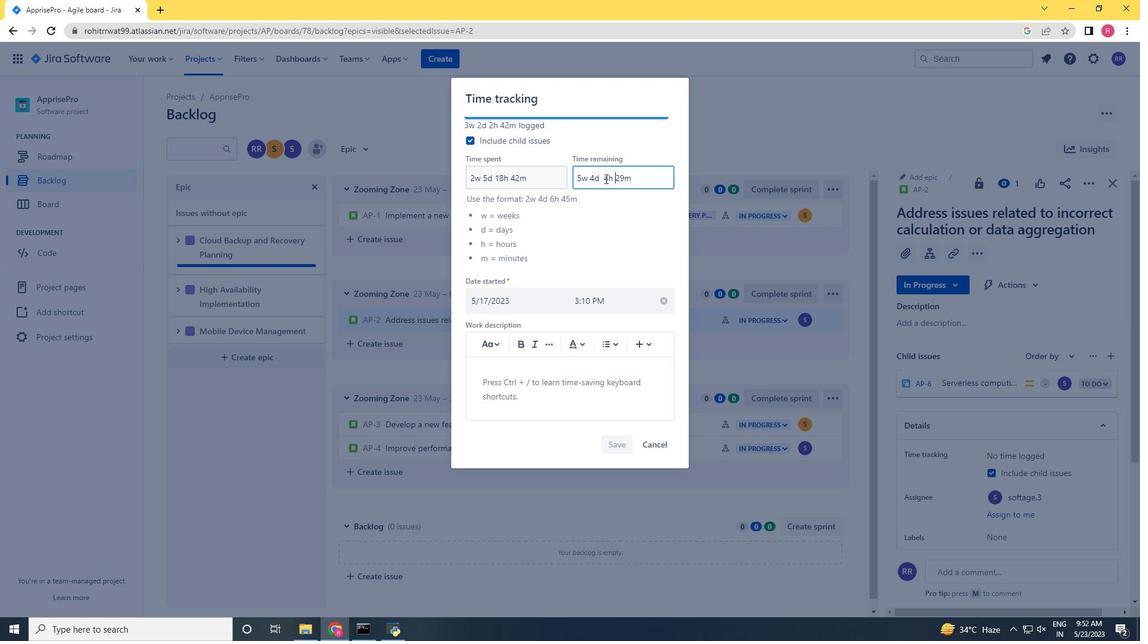 
Action: Key pressed <Key.backspace>
Screenshot: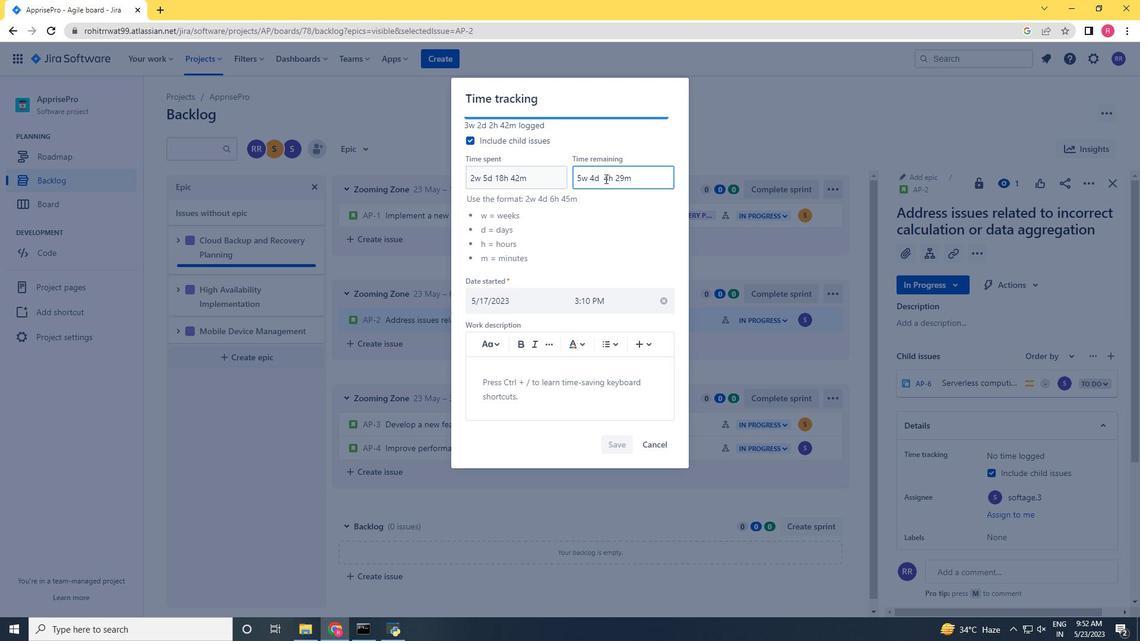 
Action: Mouse moved to (616, 437)
Screenshot: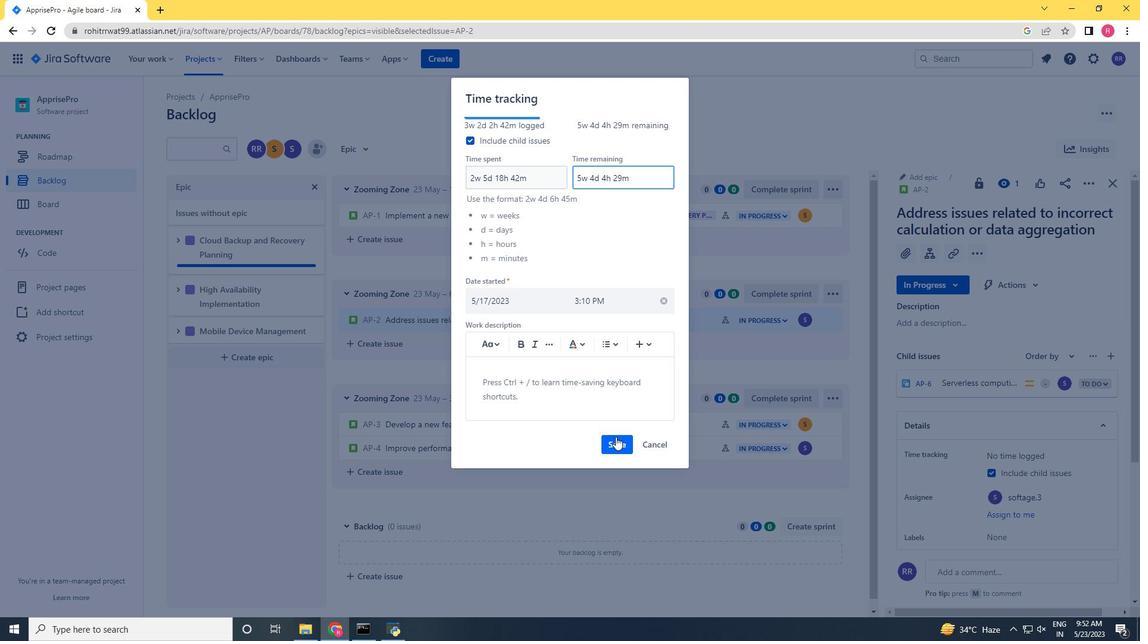 
Action: Mouse pressed left at (616, 437)
Screenshot: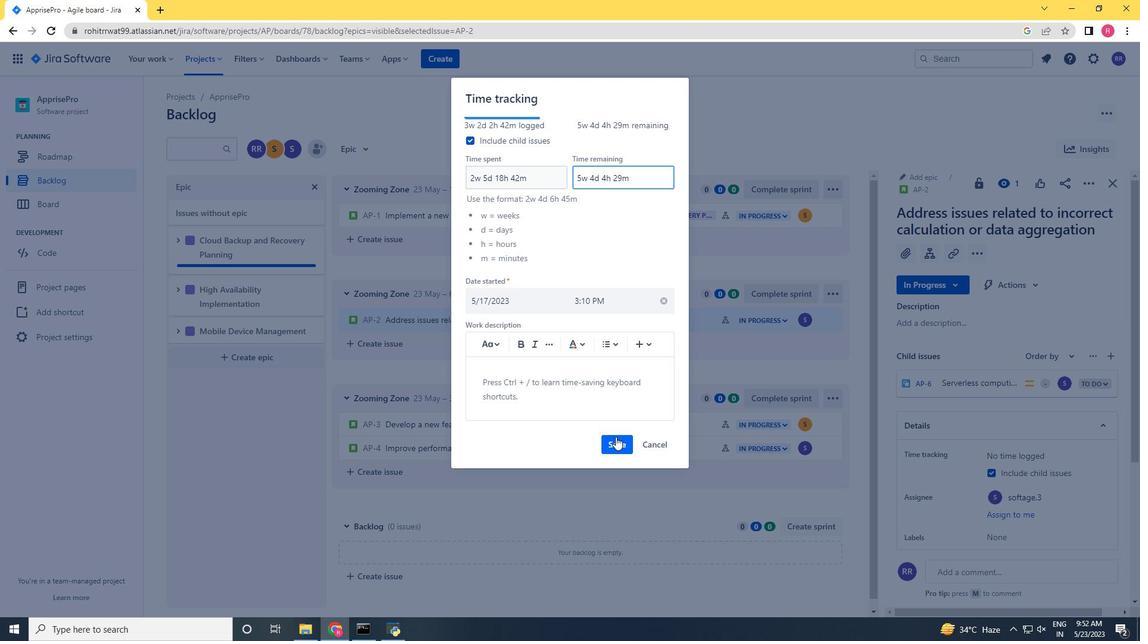 
Action: Mouse moved to (539, 408)
Screenshot: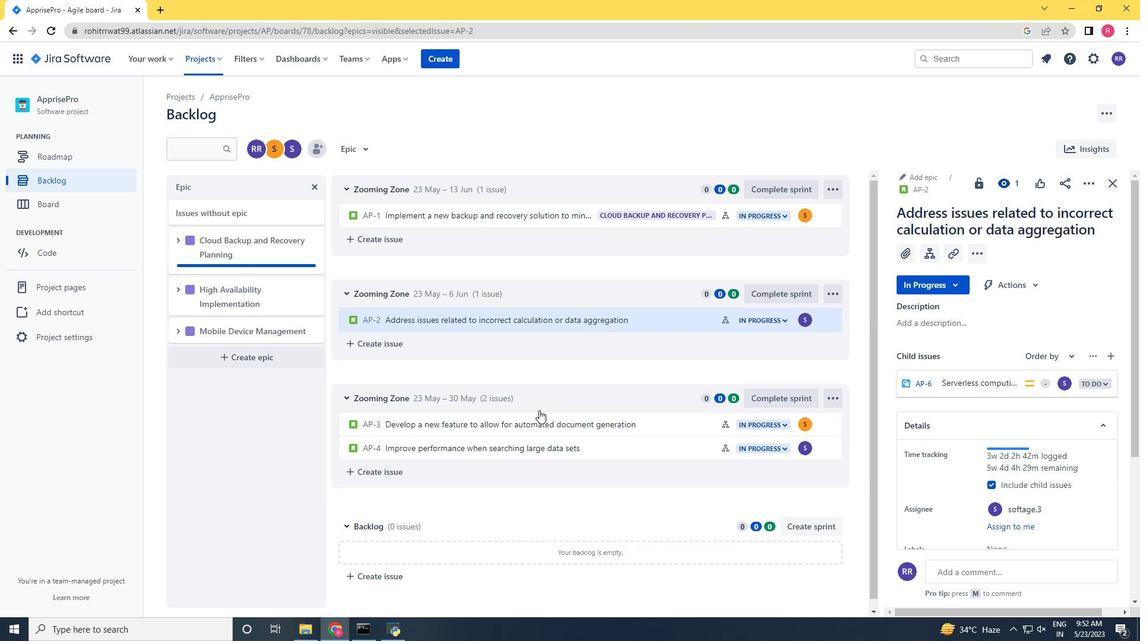 
Action: Mouse scrolled (539, 408) with delta (0, 0)
Screenshot: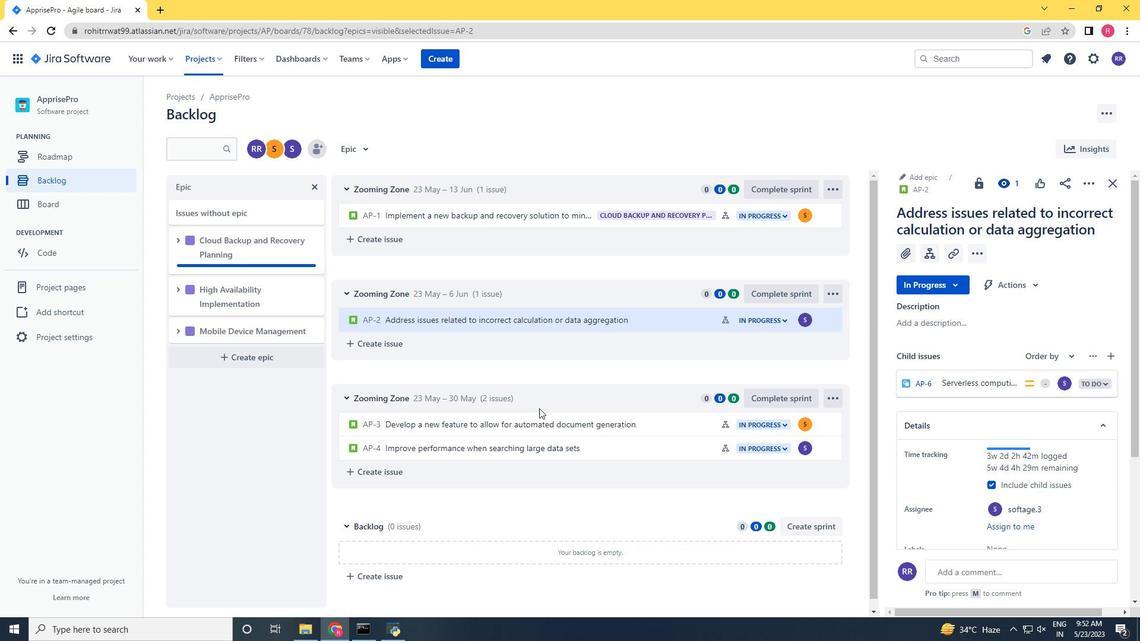 
Action: Mouse moved to (1083, 186)
Screenshot: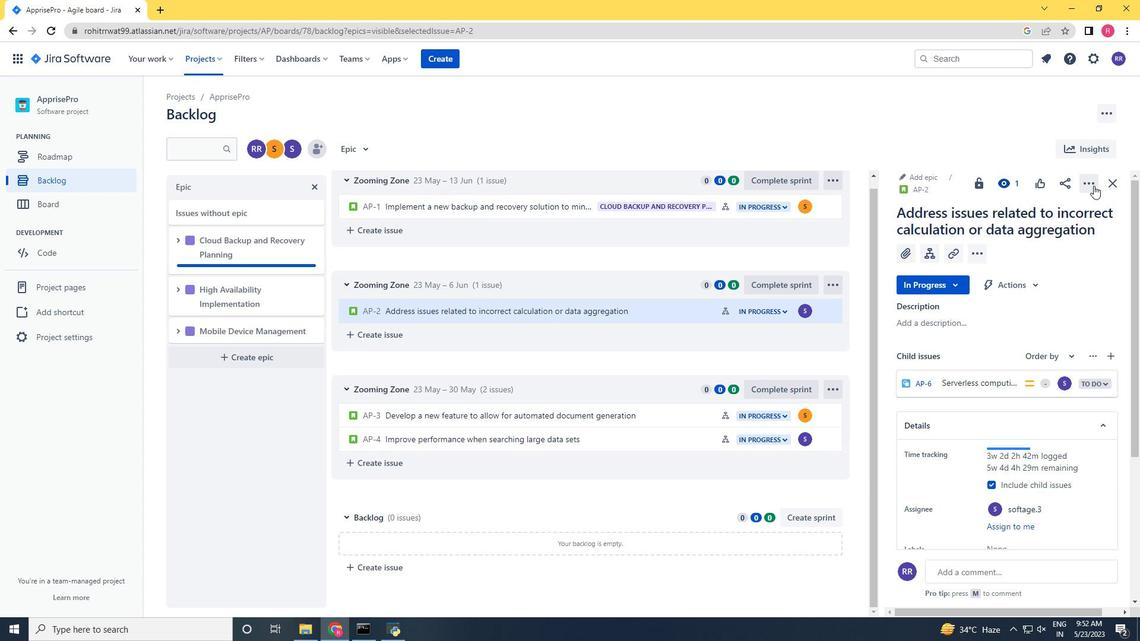 
Action: Mouse pressed left at (1083, 186)
Screenshot: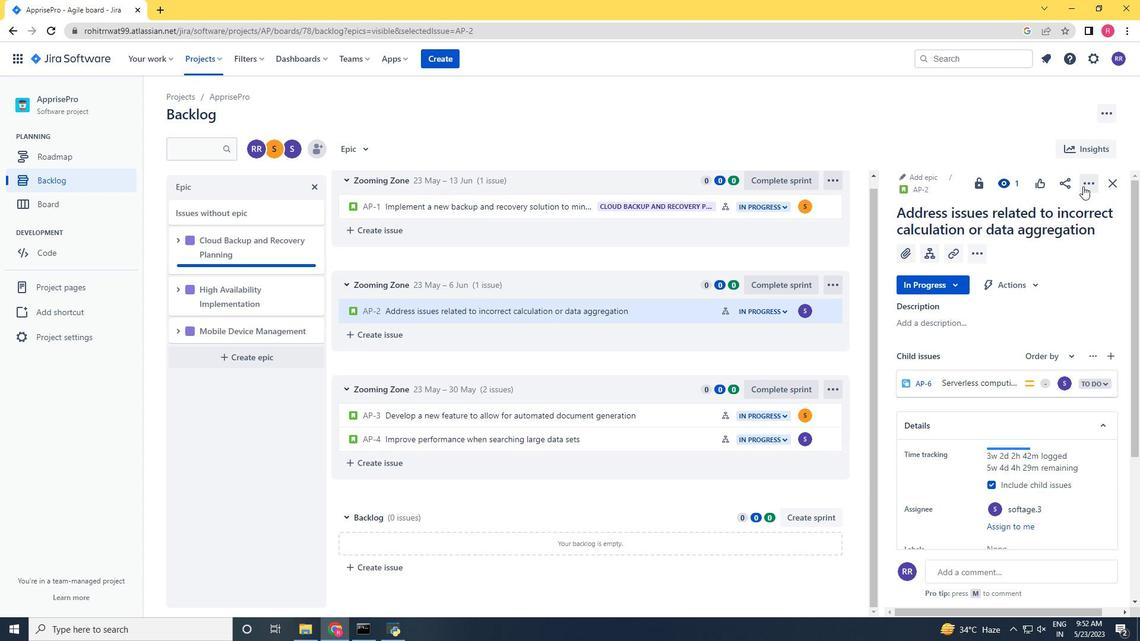 
Action: Mouse moved to (1043, 336)
Screenshot: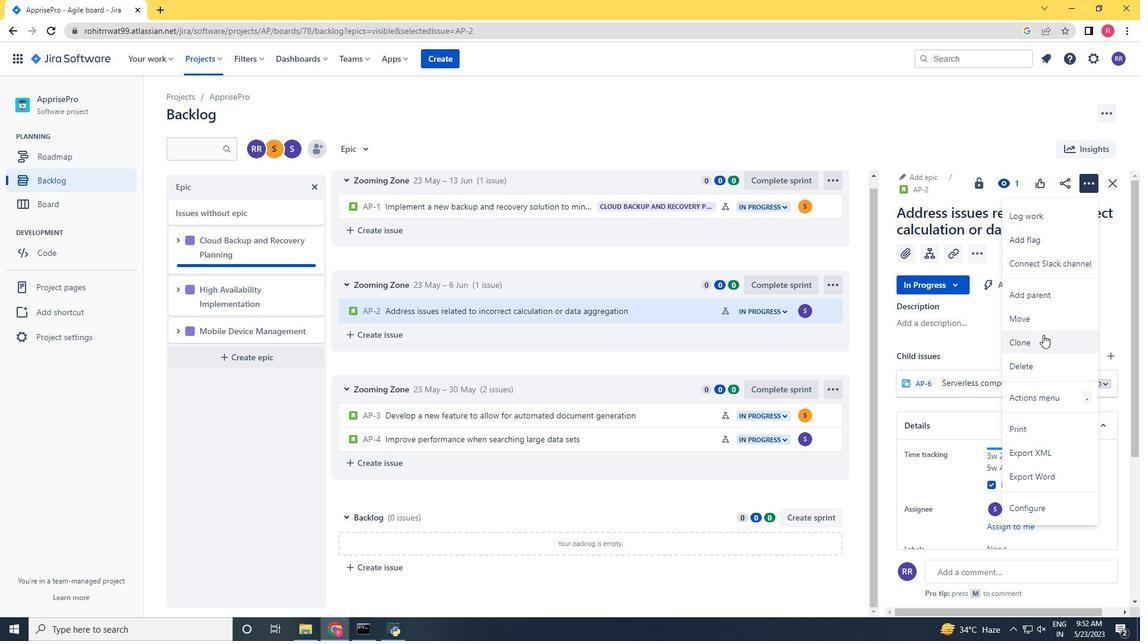 
Action: Mouse pressed left at (1043, 336)
Screenshot: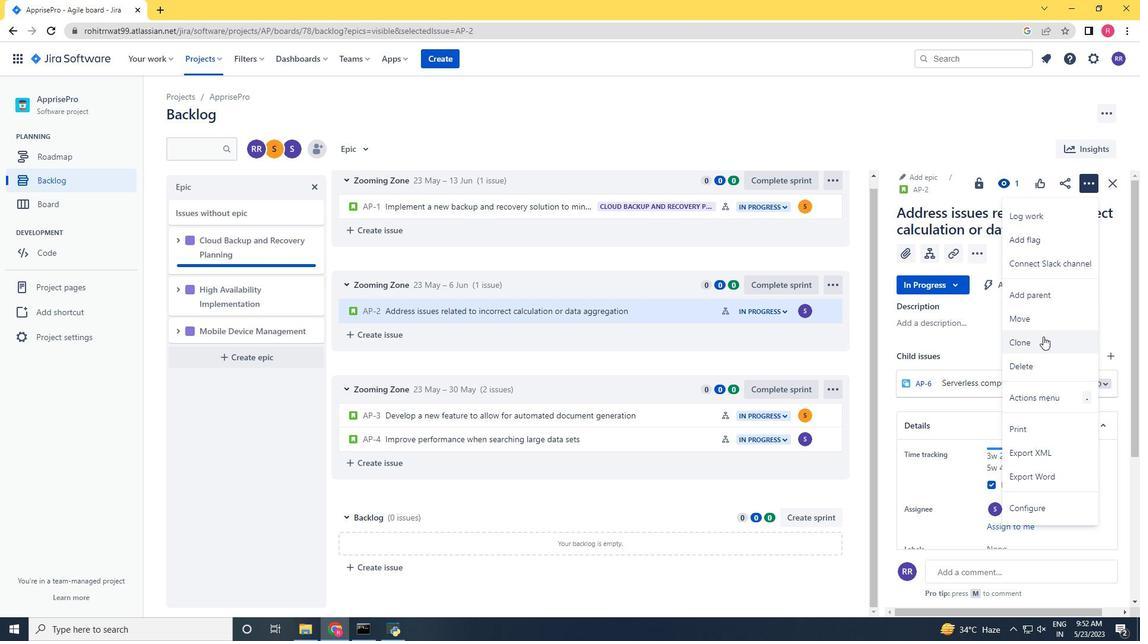 
Action: Mouse moved to (669, 251)
Screenshot: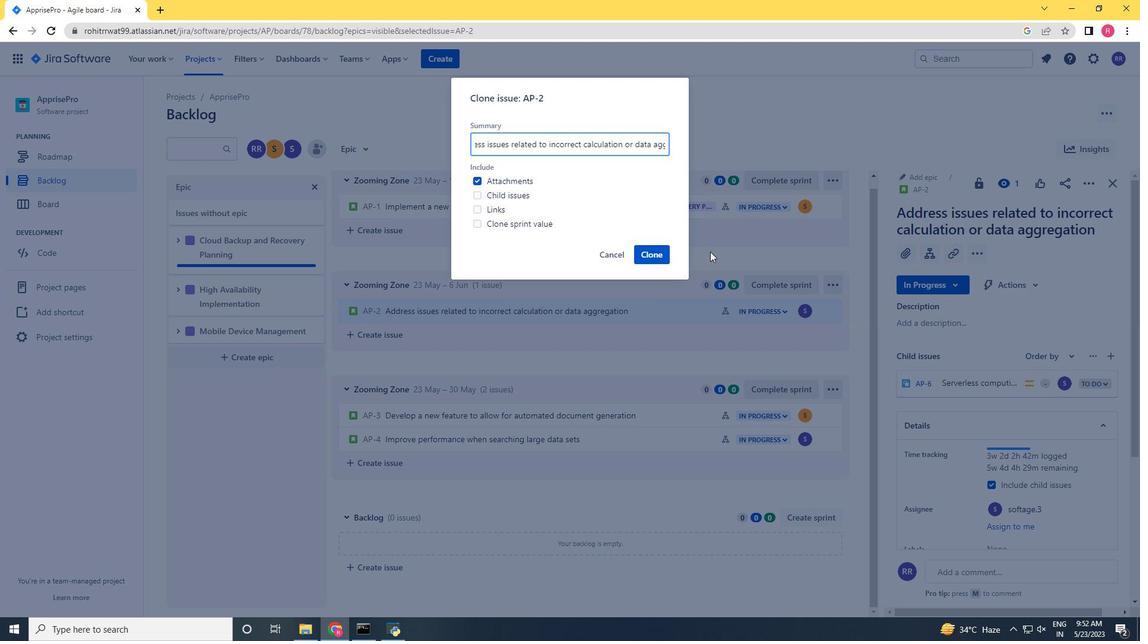 
Action: Mouse pressed left at (669, 251)
Screenshot: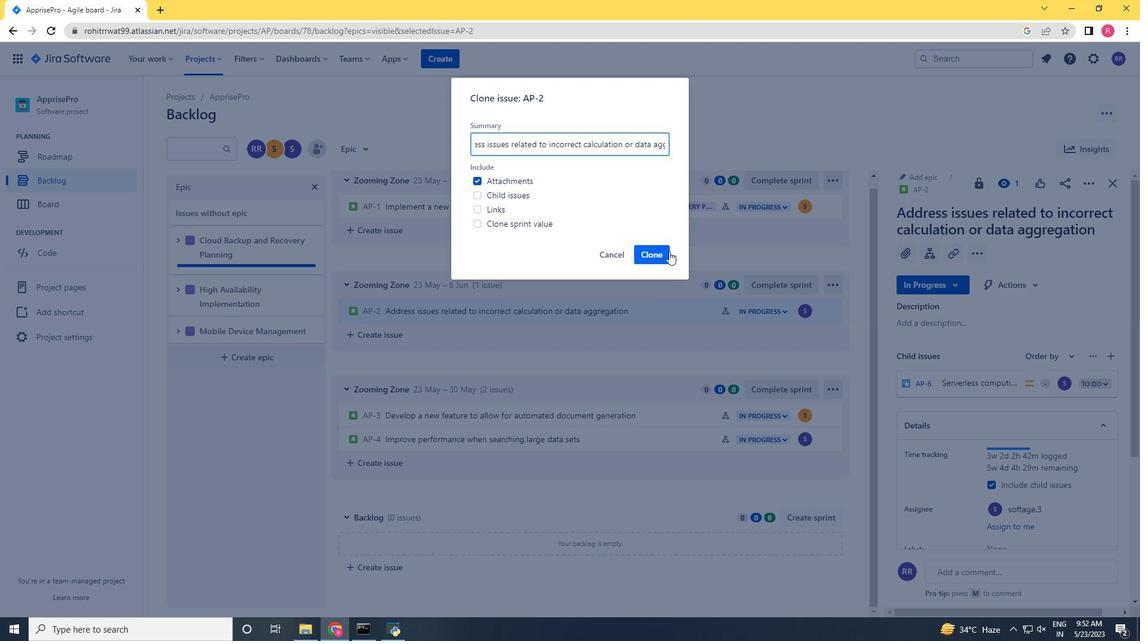 
Action: Mouse moved to (663, 313)
Screenshot: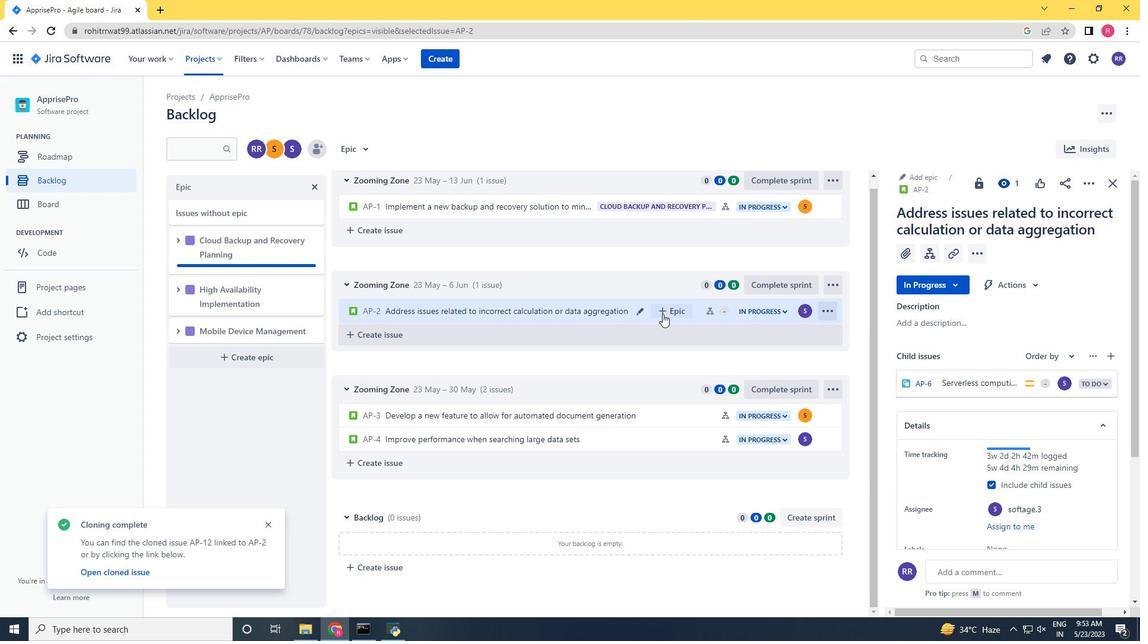 
Action: Mouse pressed left at (663, 313)
Screenshot: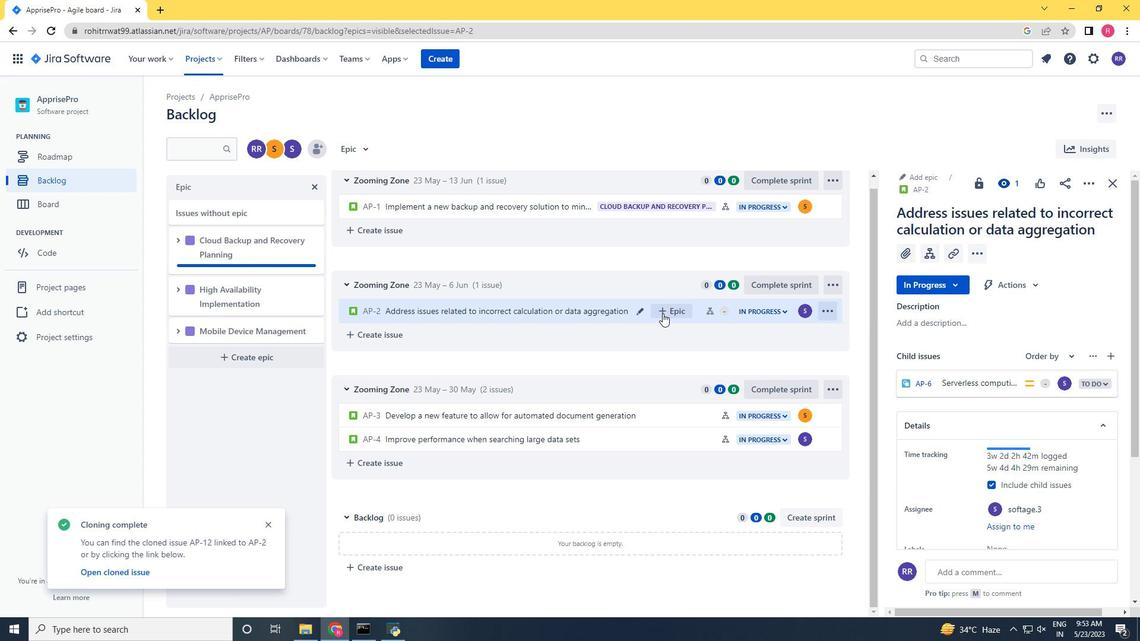 
Action: Mouse moved to (690, 395)
Screenshot: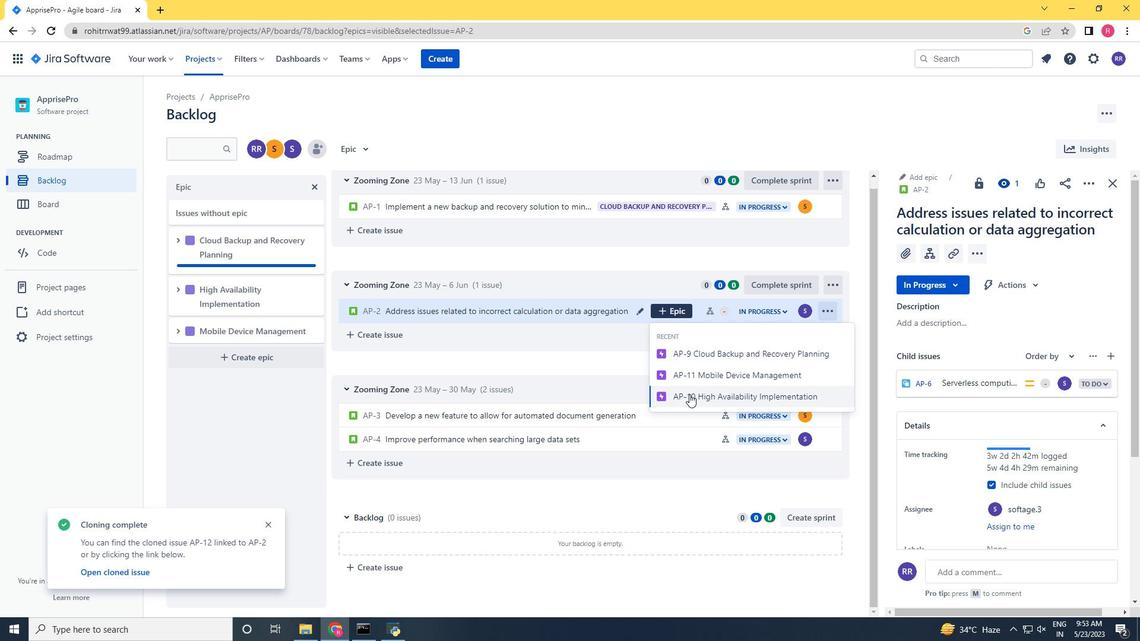 
Action: Mouse pressed left at (690, 395)
Screenshot: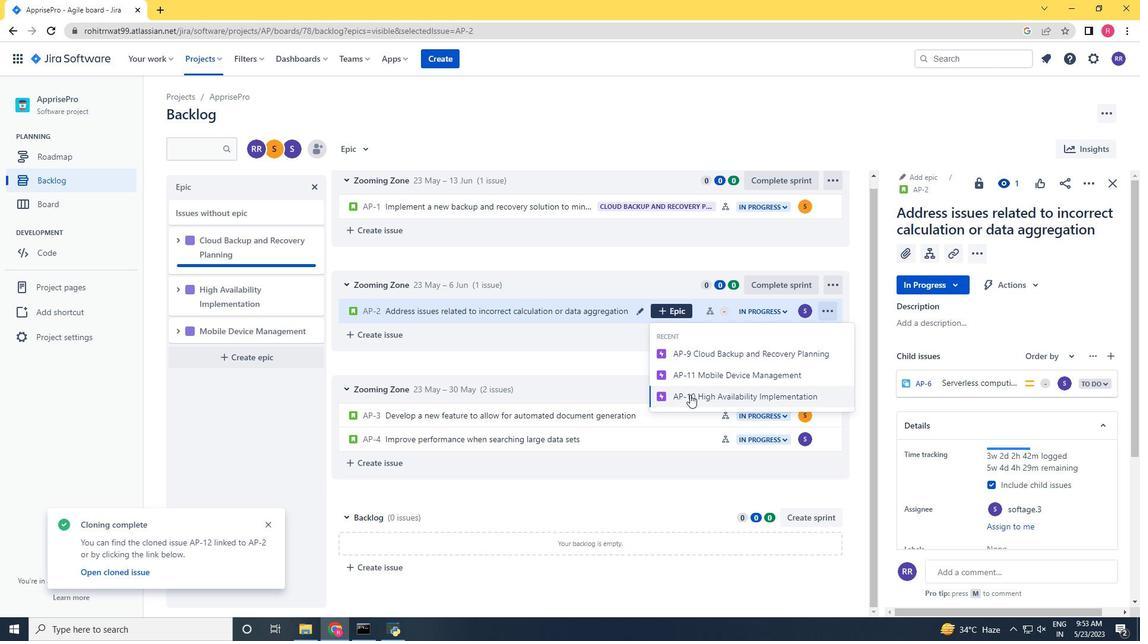 
